 Task: Create a blank project AgileLogic with privacy Public and default view as List and in the team Taskers . Create three sections in the project as To-Do, Doing and Done
Action: Mouse moved to (61, 333)
Screenshot: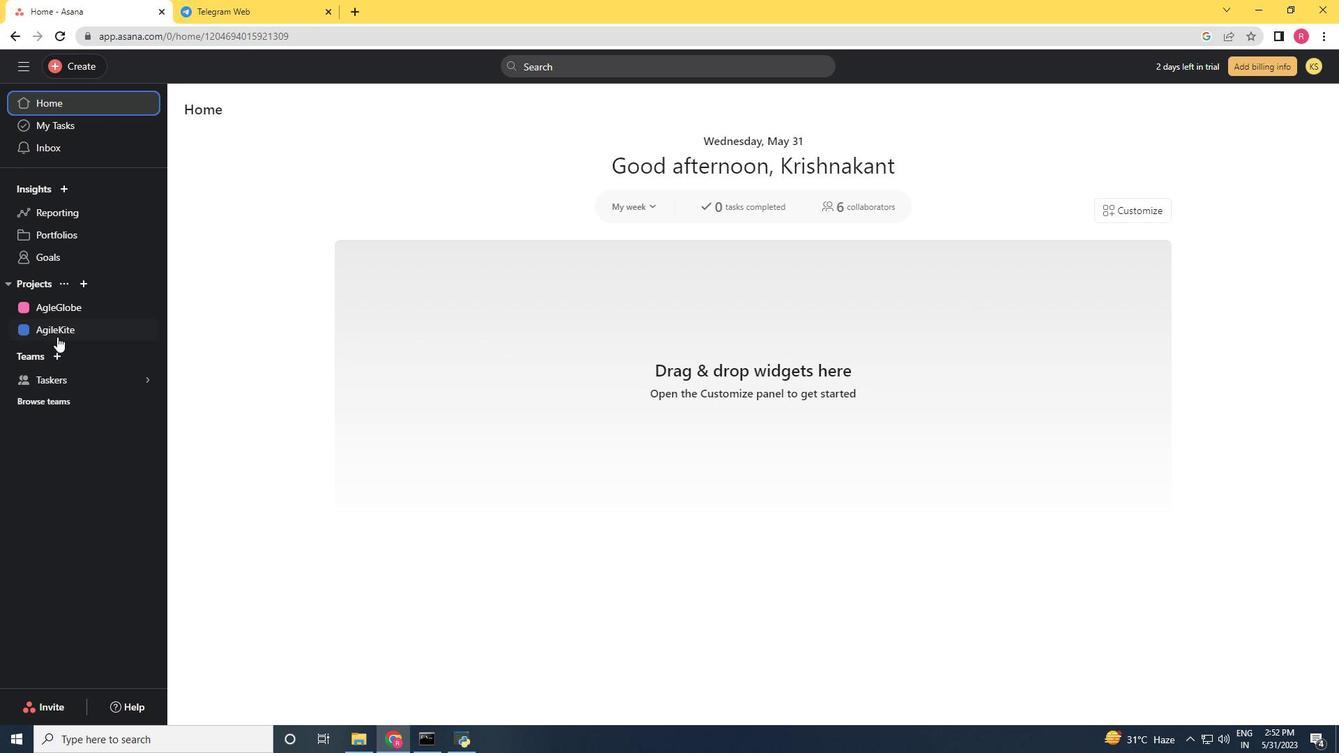 
Action: Mouse pressed left at (61, 333)
Screenshot: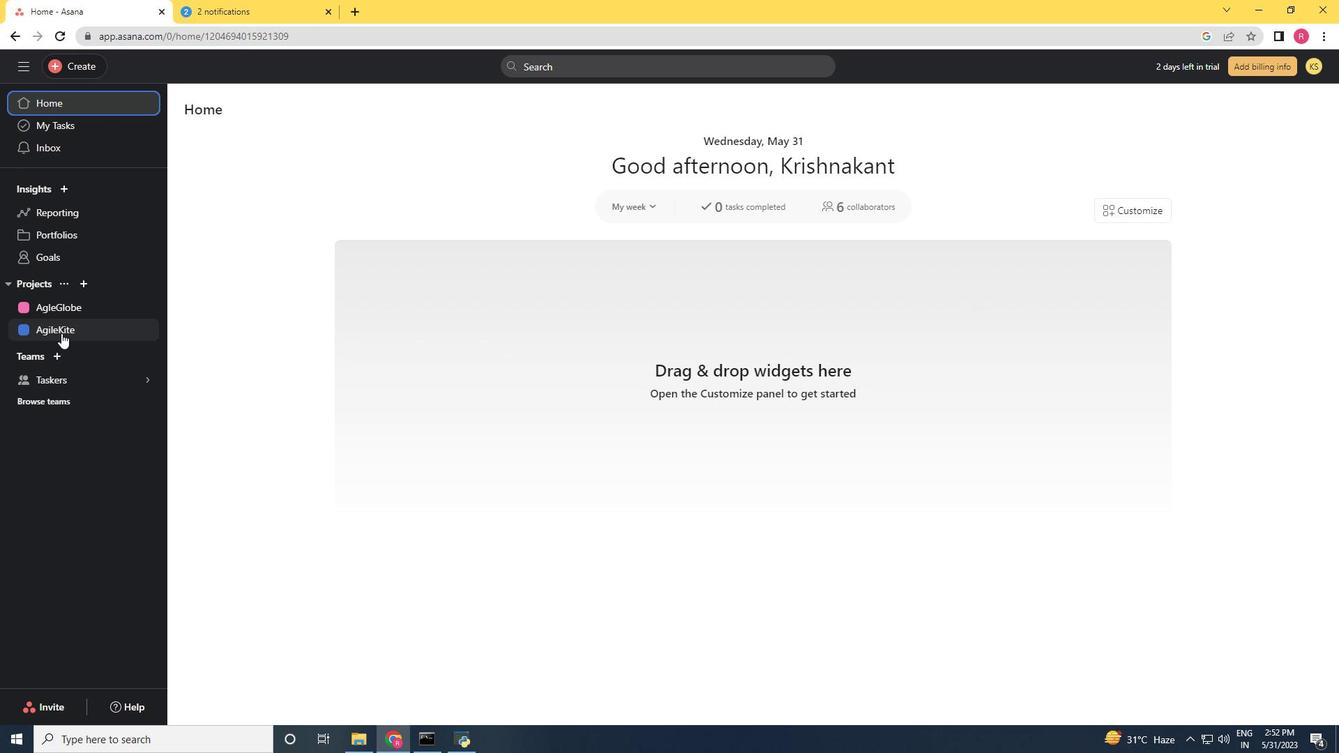 
Action: Mouse moved to (71, 326)
Screenshot: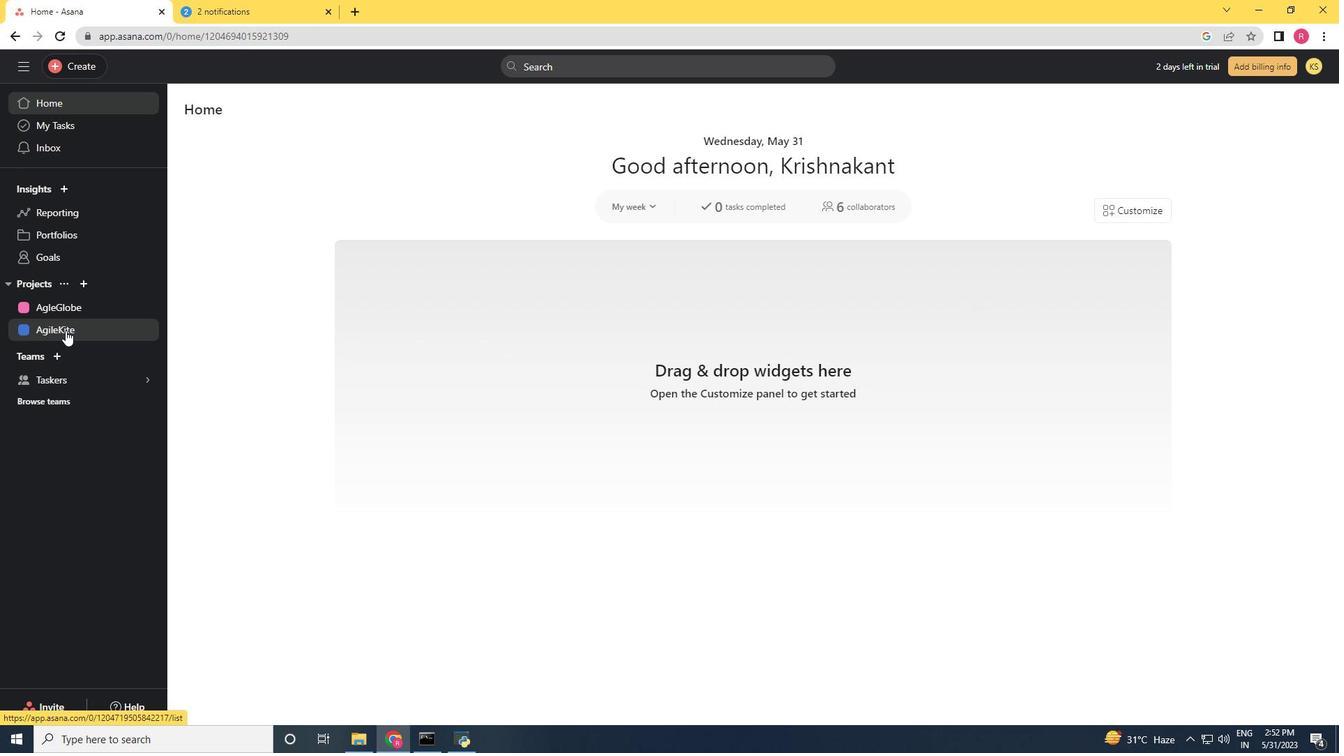 
Action: Mouse pressed left at (71, 326)
Screenshot: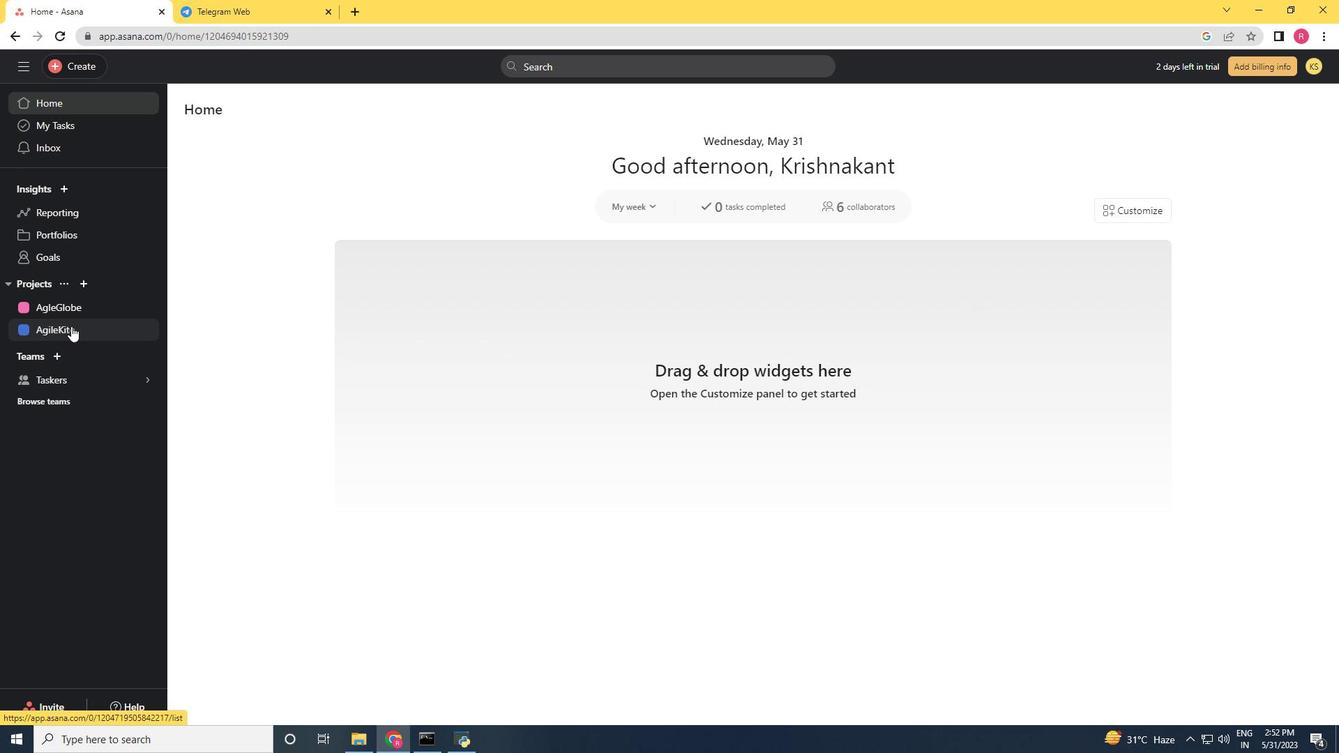 
Action: Mouse pressed left at (71, 326)
Screenshot: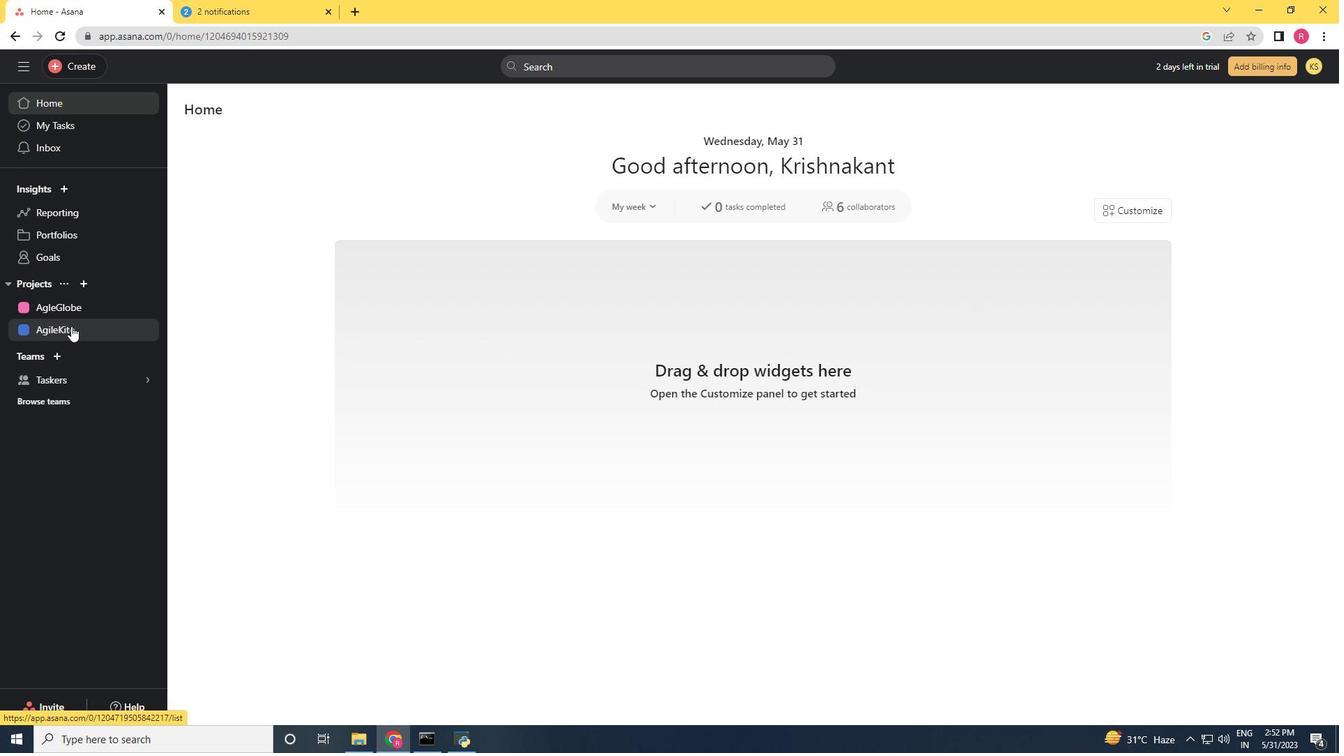 
Action: Mouse moved to (80, 57)
Screenshot: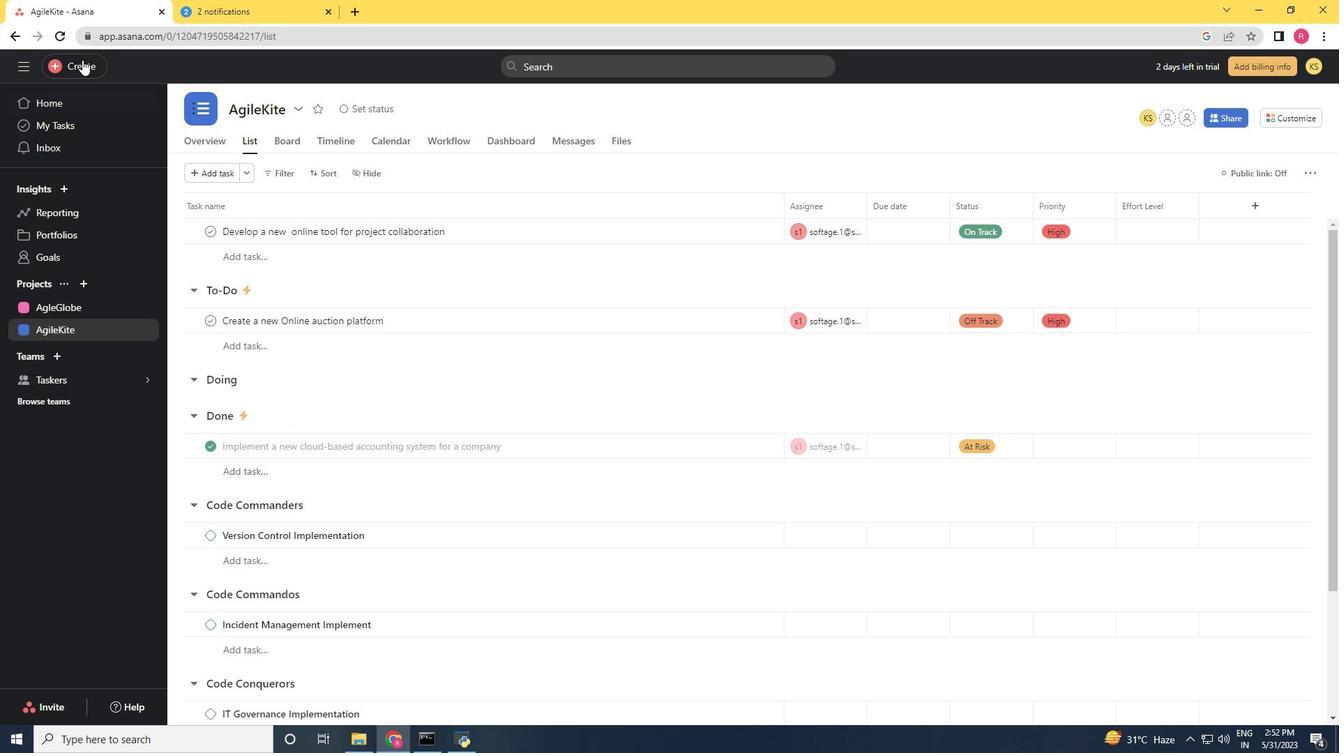
Action: Mouse pressed left at (80, 57)
Screenshot: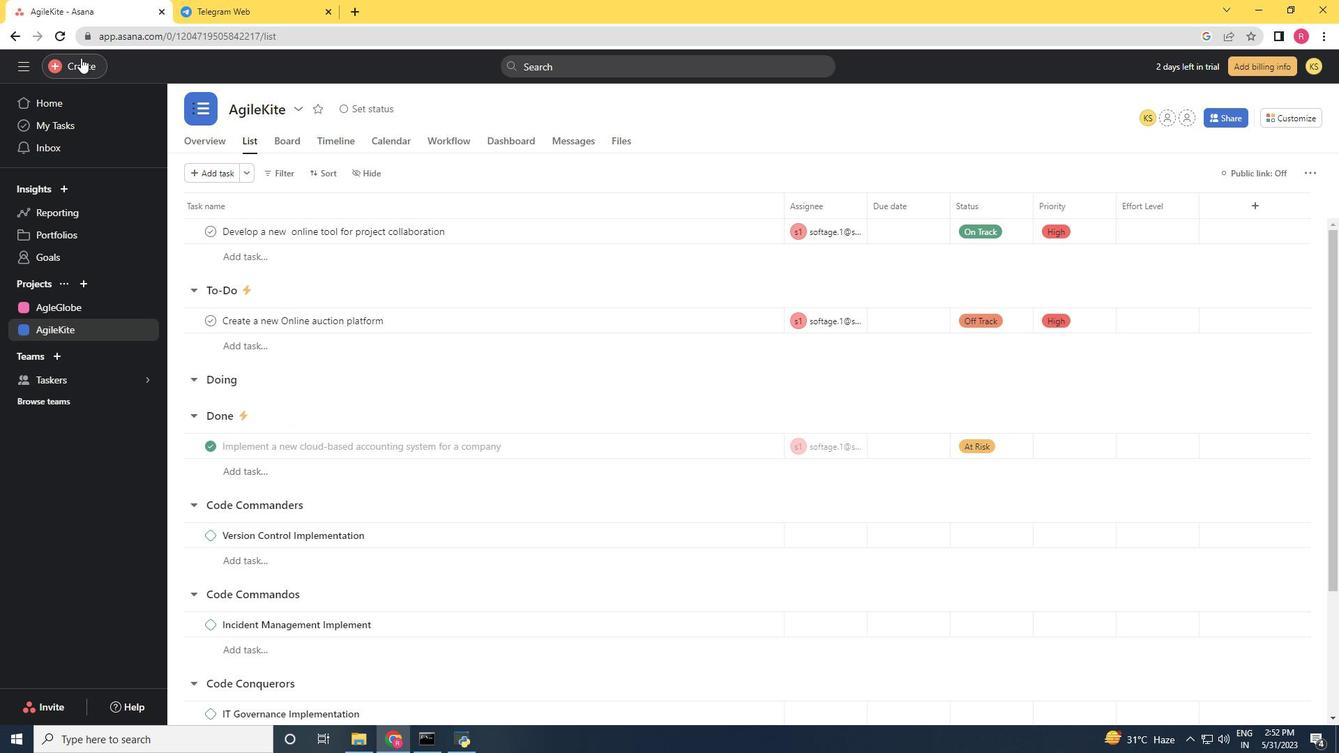 
Action: Mouse moved to (149, 92)
Screenshot: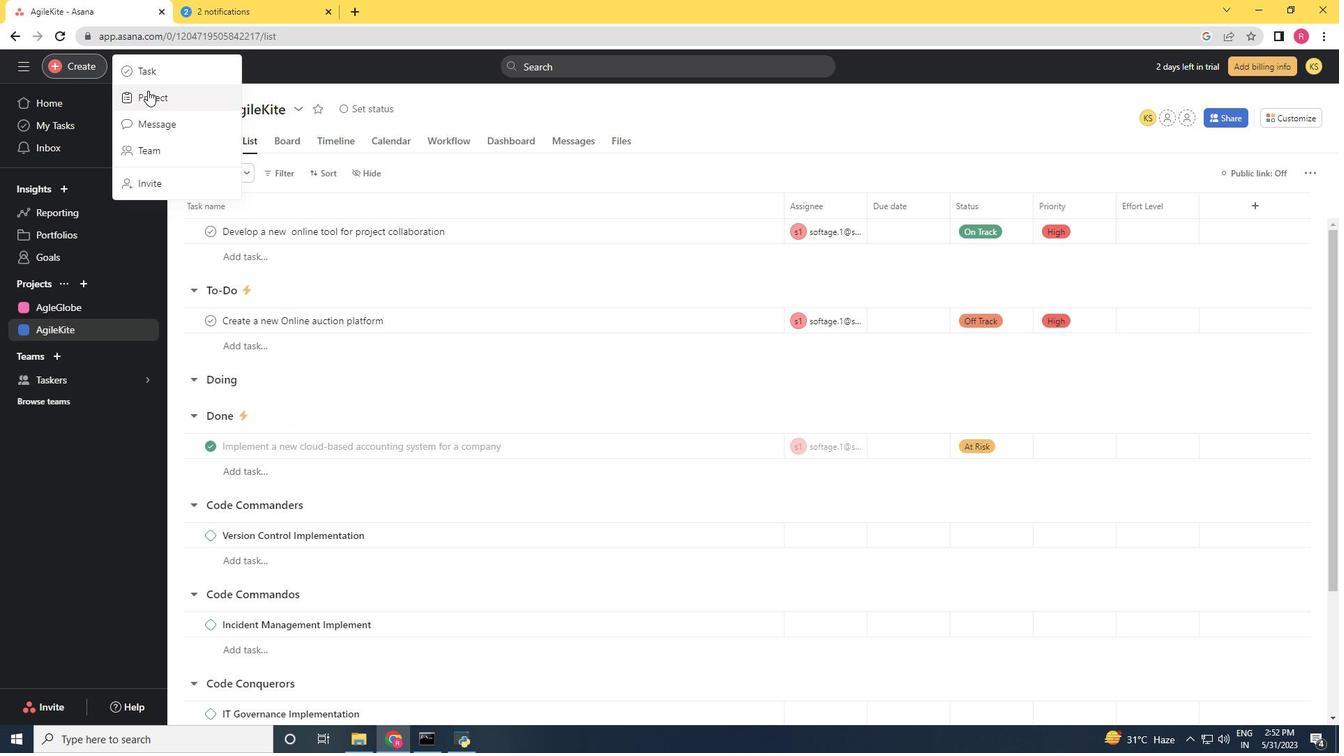 
Action: Mouse pressed left at (149, 92)
Screenshot: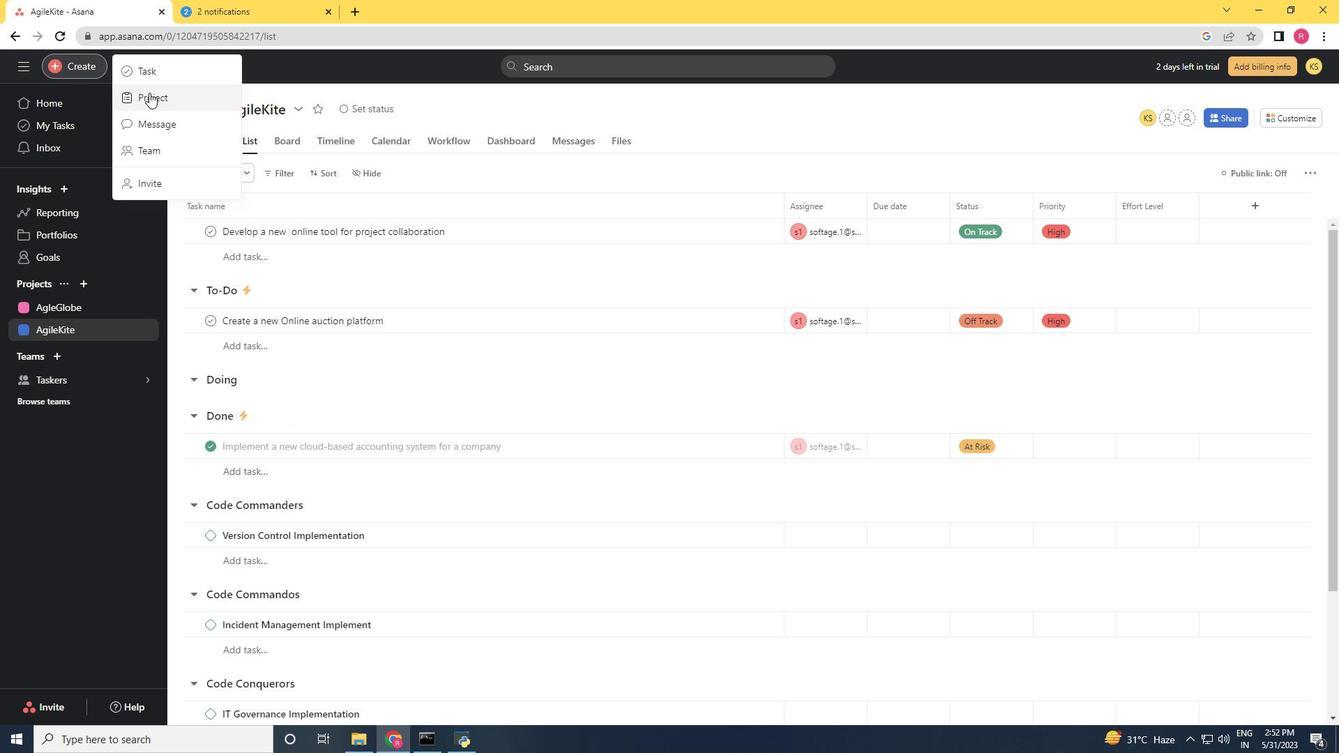 
Action: Mouse moved to (572, 404)
Screenshot: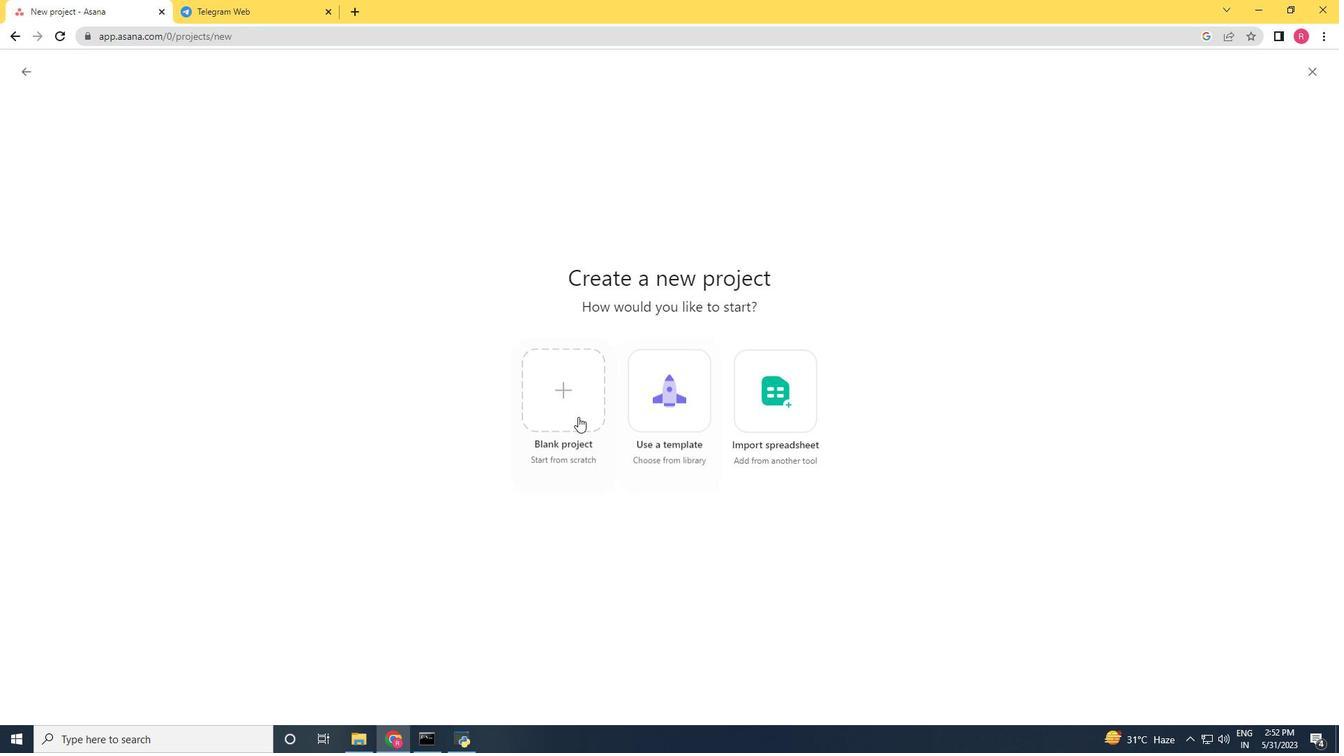 
Action: Mouse pressed left at (572, 404)
Screenshot: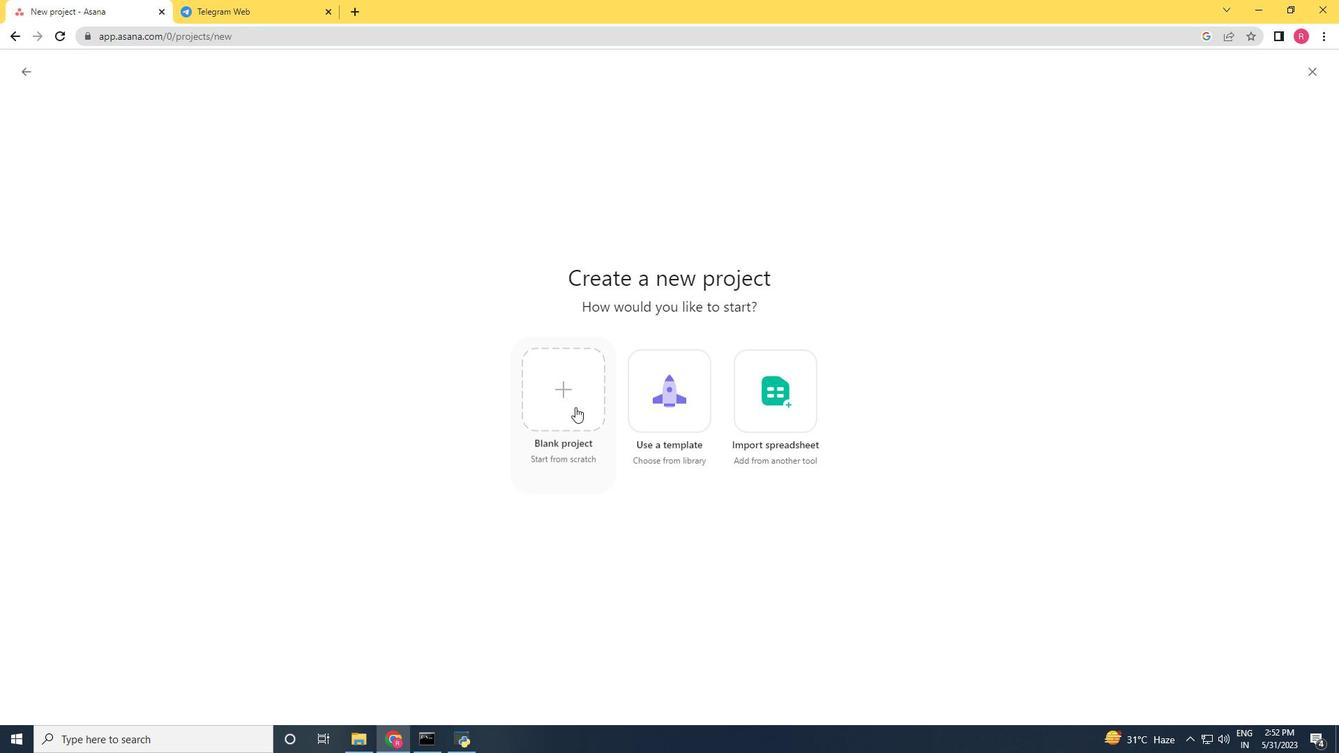
Action: Mouse moved to (574, 401)
Screenshot: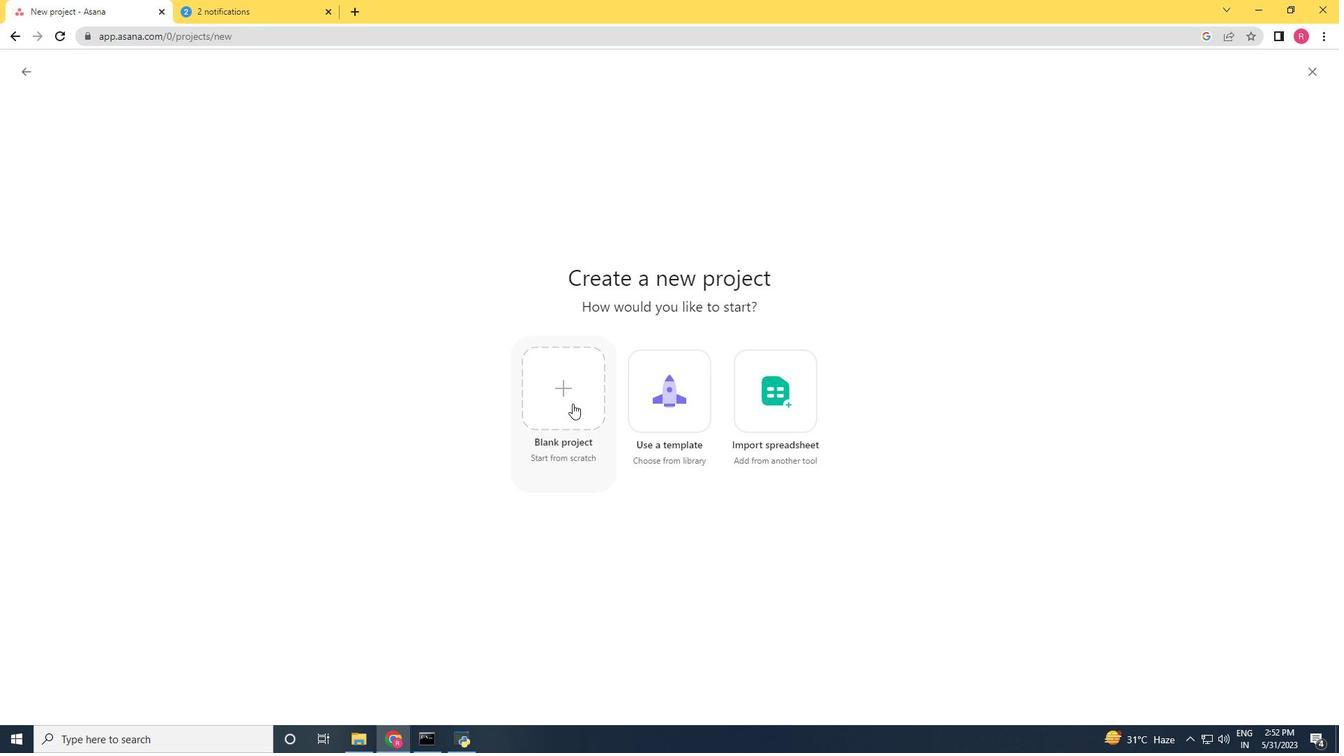 
Action: Key pressed <Key.shift>Agile<Key.shift><Key.shift><Key.shift><Key.shift><Key.shift><Key.shift><Key.shift>Logic
Screenshot: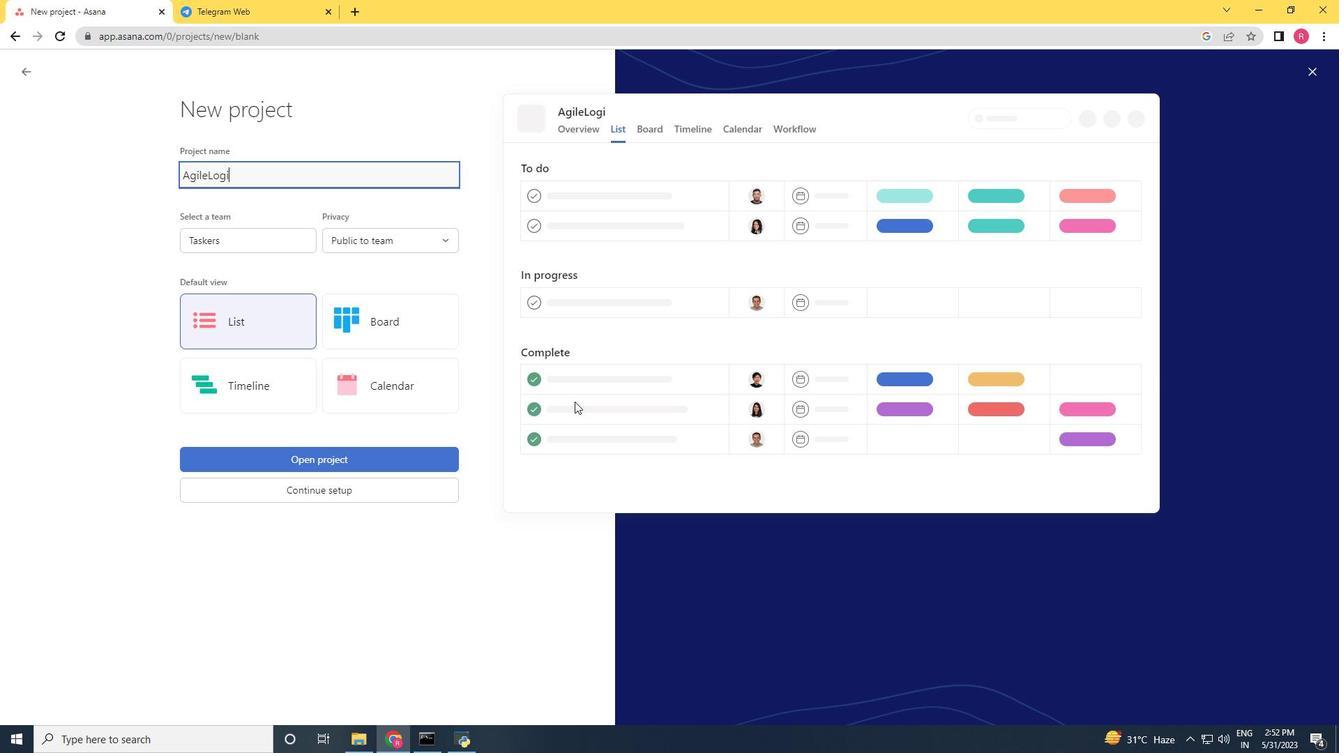 
Action: Mouse moved to (449, 235)
Screenshot: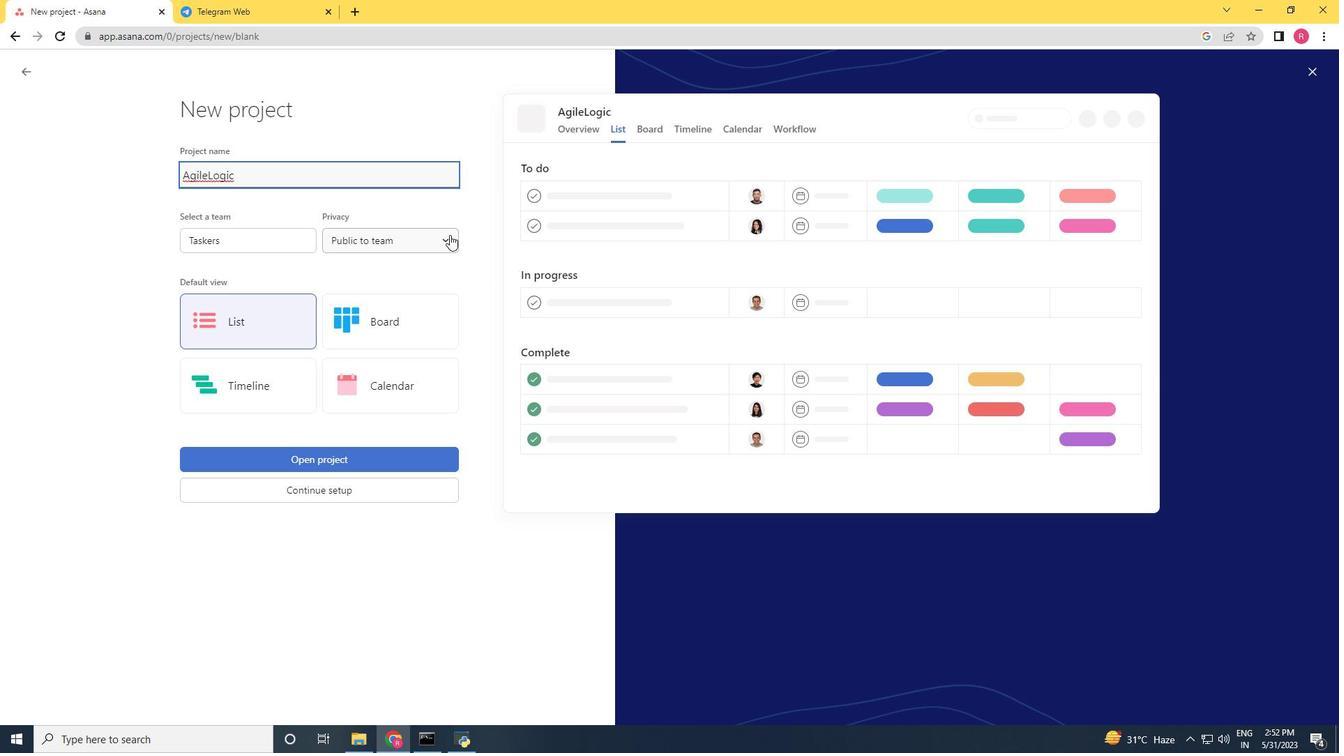 
Action: Mouse pressed left at (449, 235)
Screenshot: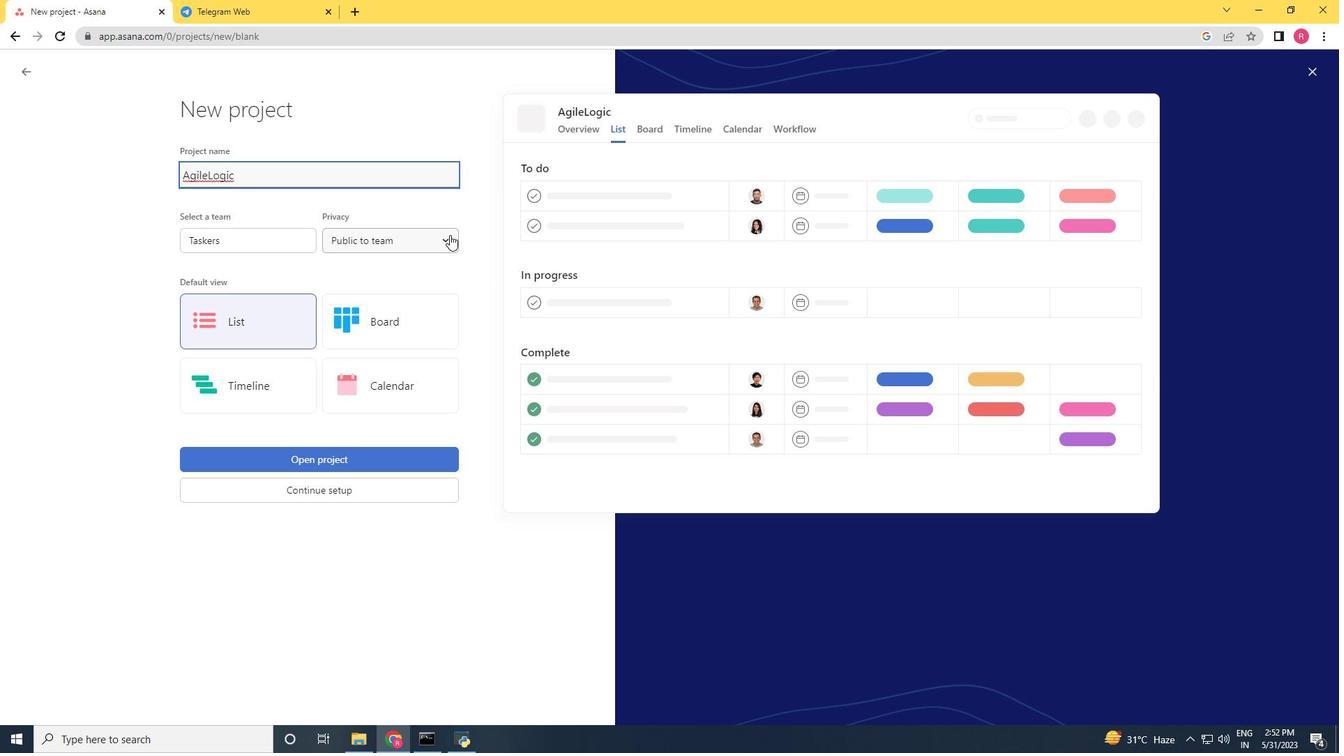 
Action: Mouse moved to (416, 273)
Screenshot: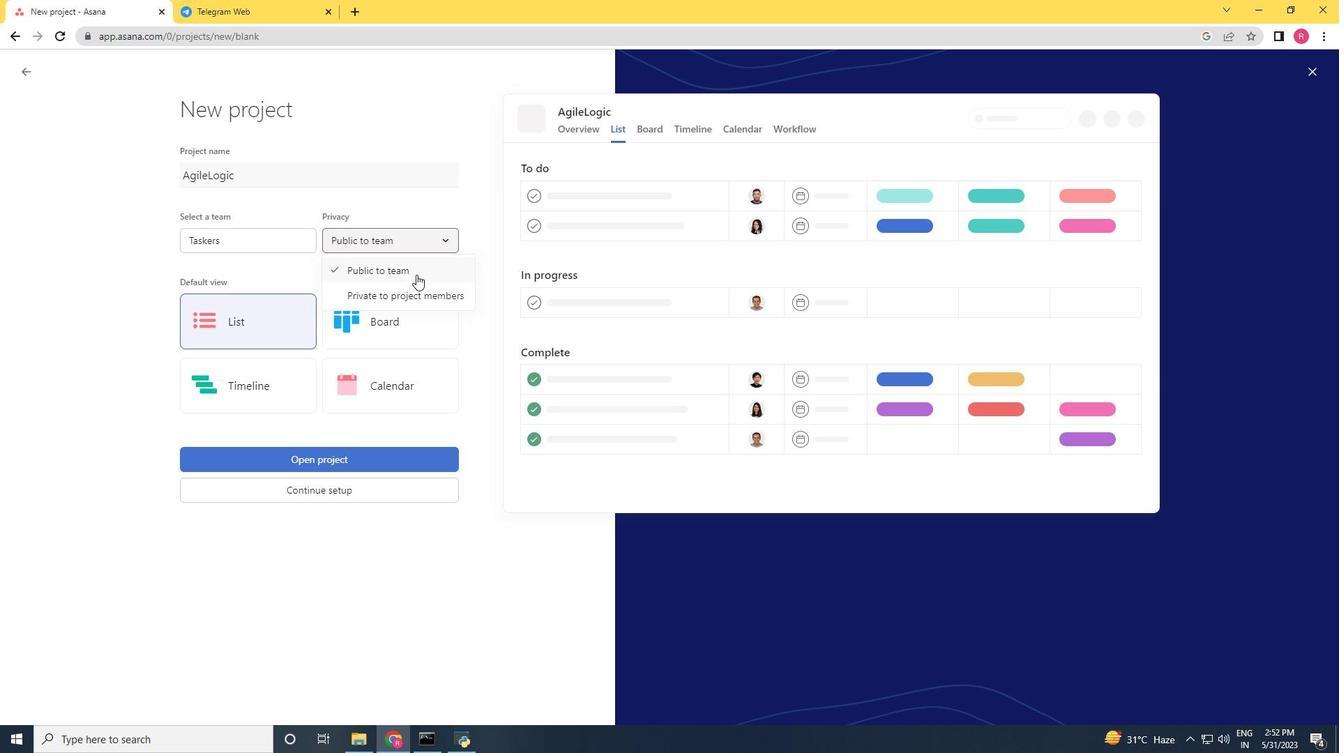 
Action: Mouse pressed left at (416, 273)
Screenshot: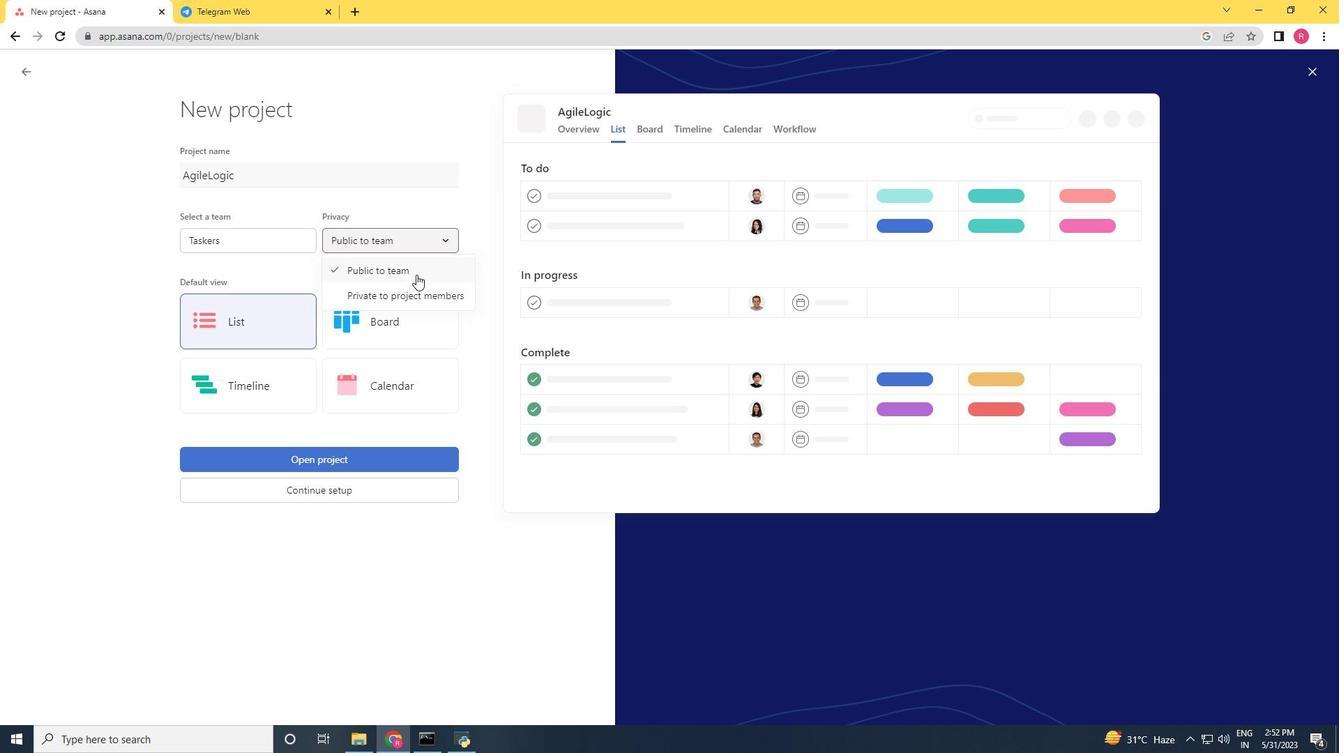 
Action: Mouse moved to (259, 326)
Screenshot: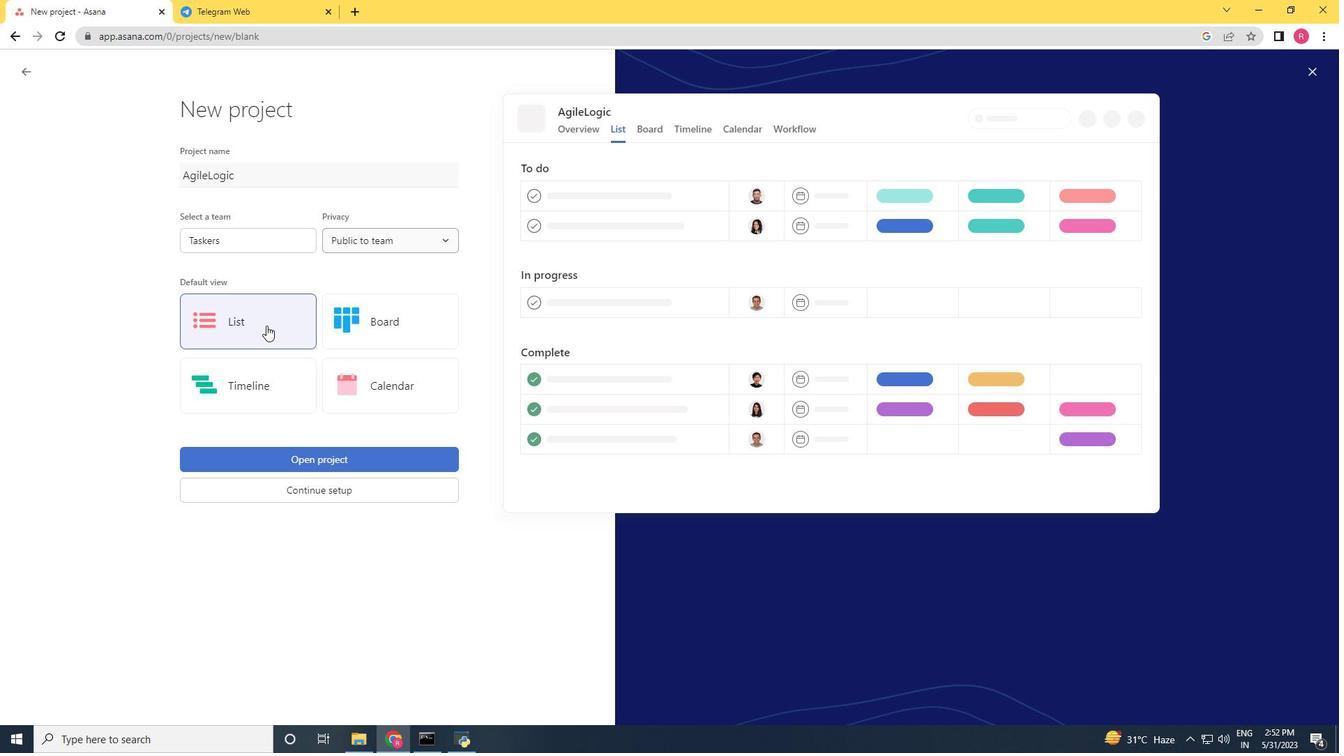 
Action: Mouse pressed left at (259, 326)
Screenshot: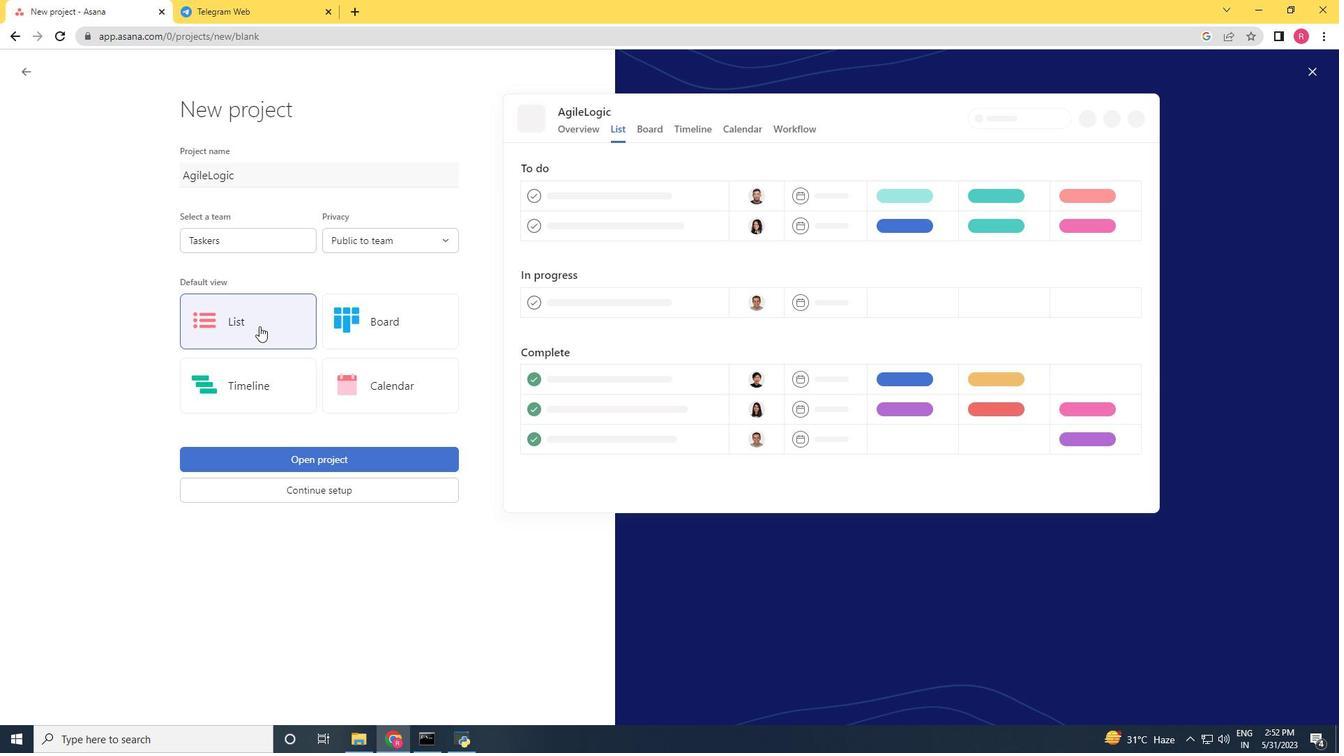 
Action: Mouse moved to (260, 247)
Screenshot: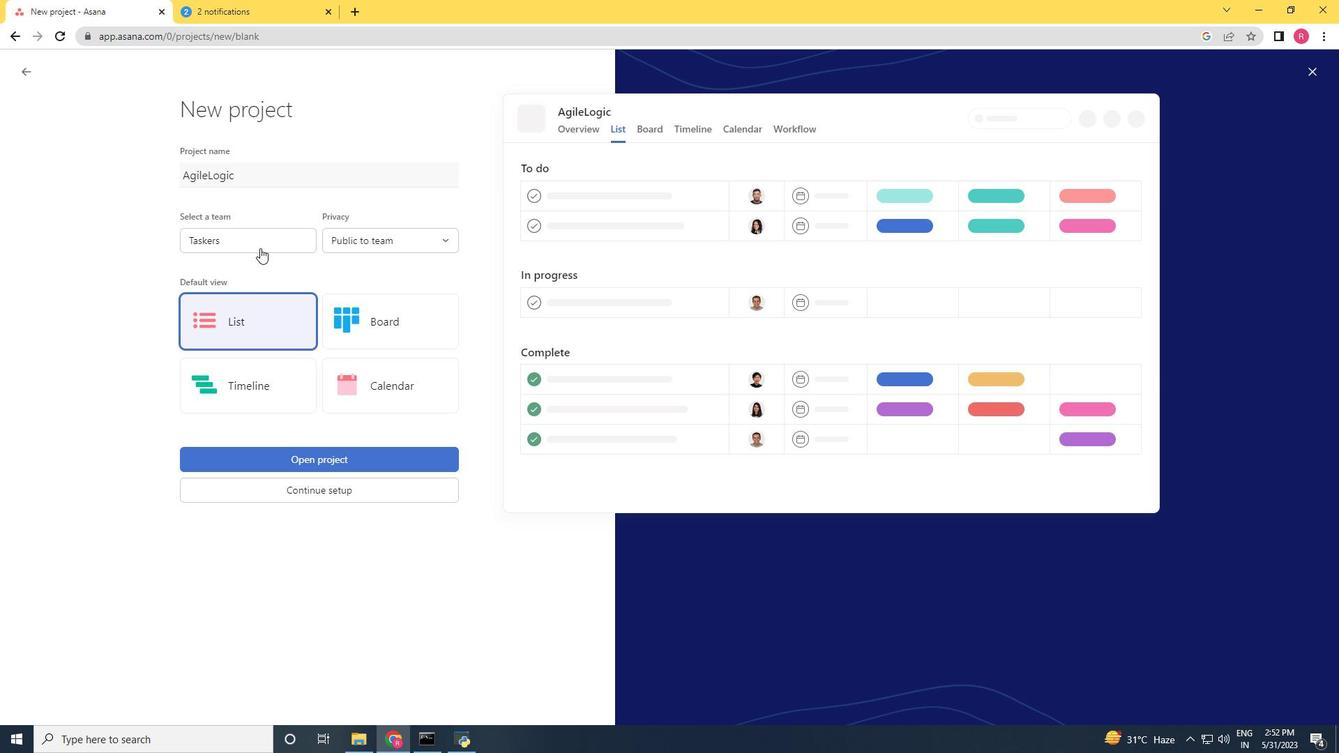 
Action: Mouse pressed left at (260, 247)
Screenshot: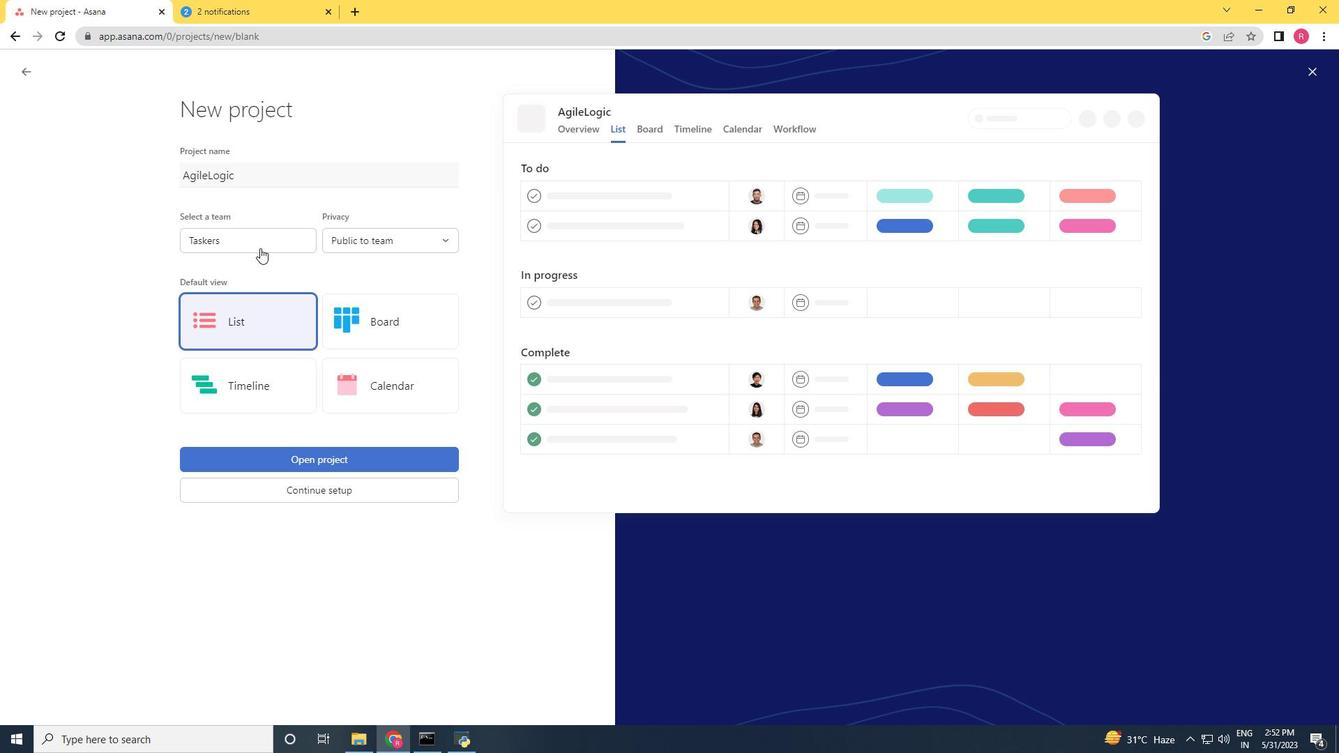 
Action: Mouse moved to (269, 263)
Screenshot: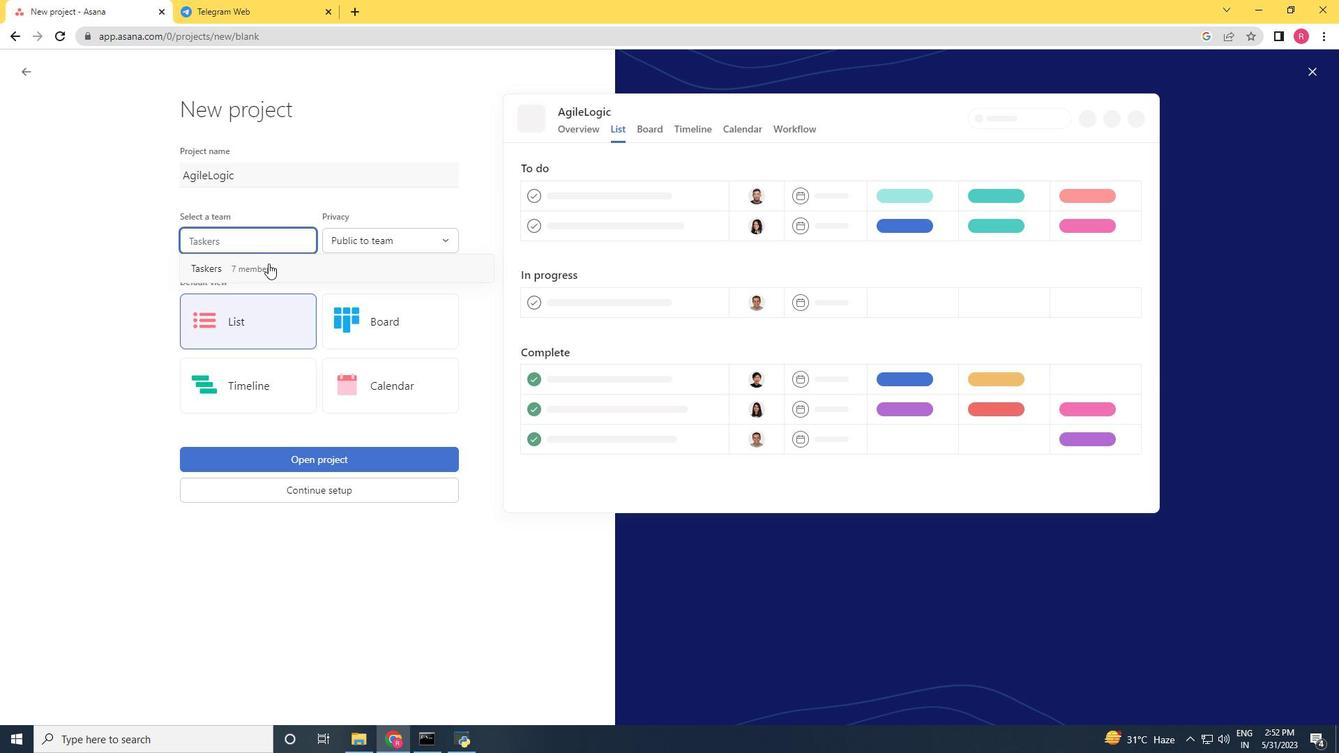 
Action: Mouse pressed left at (269, 263)
Screenshot: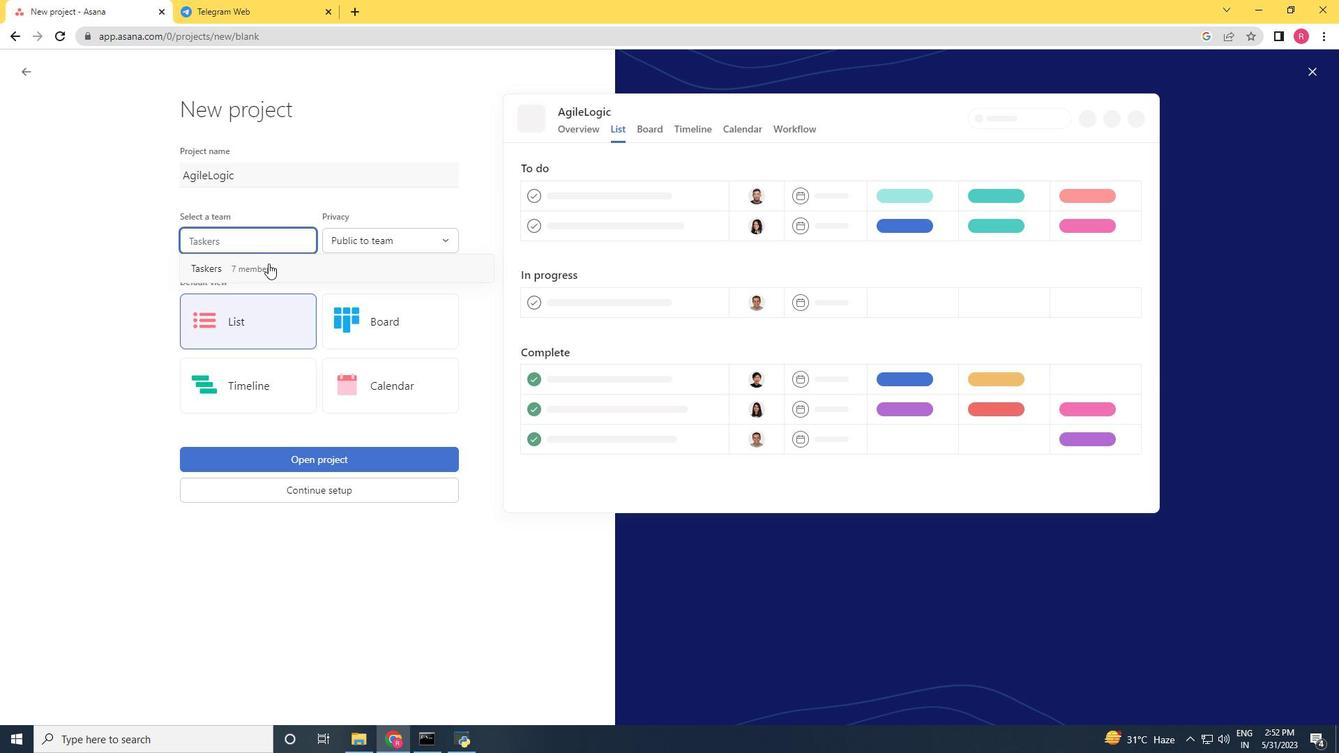 
Action: Mouse moved to (331, 453)
Screenshot: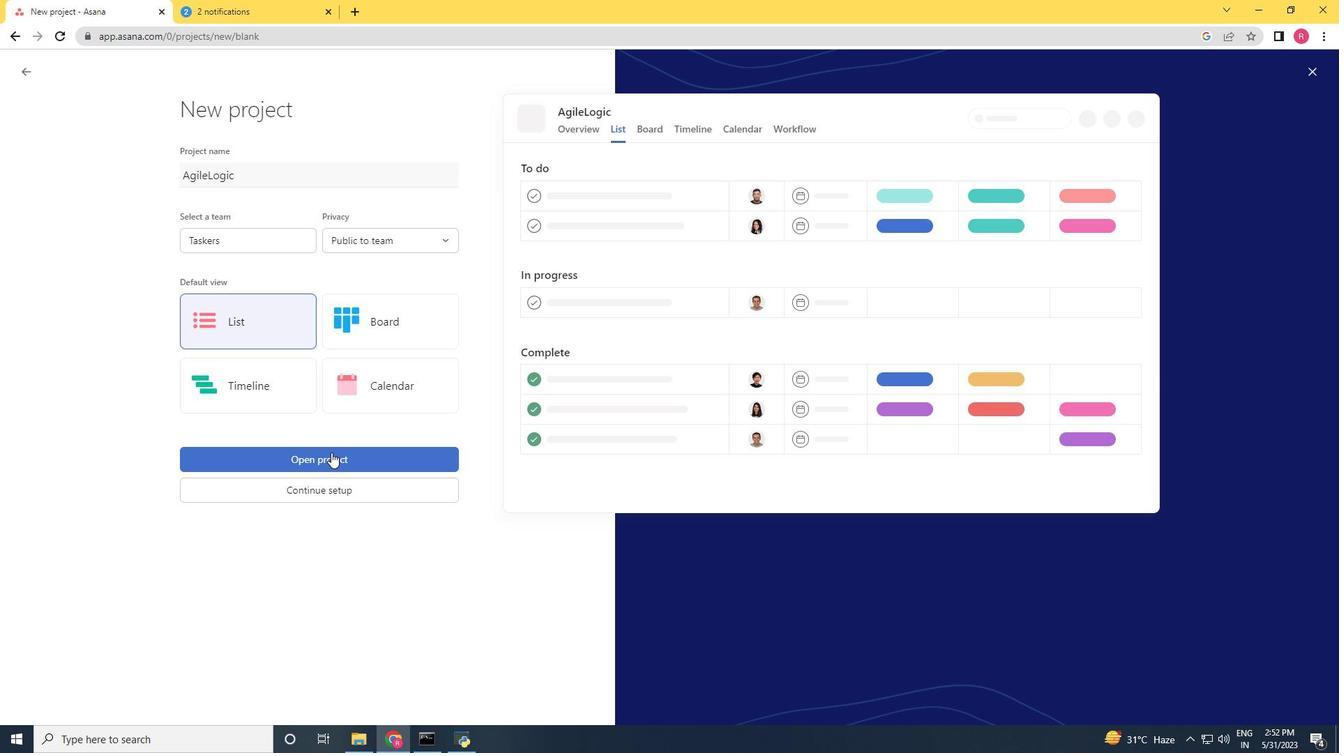 
Action: Mouse pressed left at (331, 453)
Screenshot: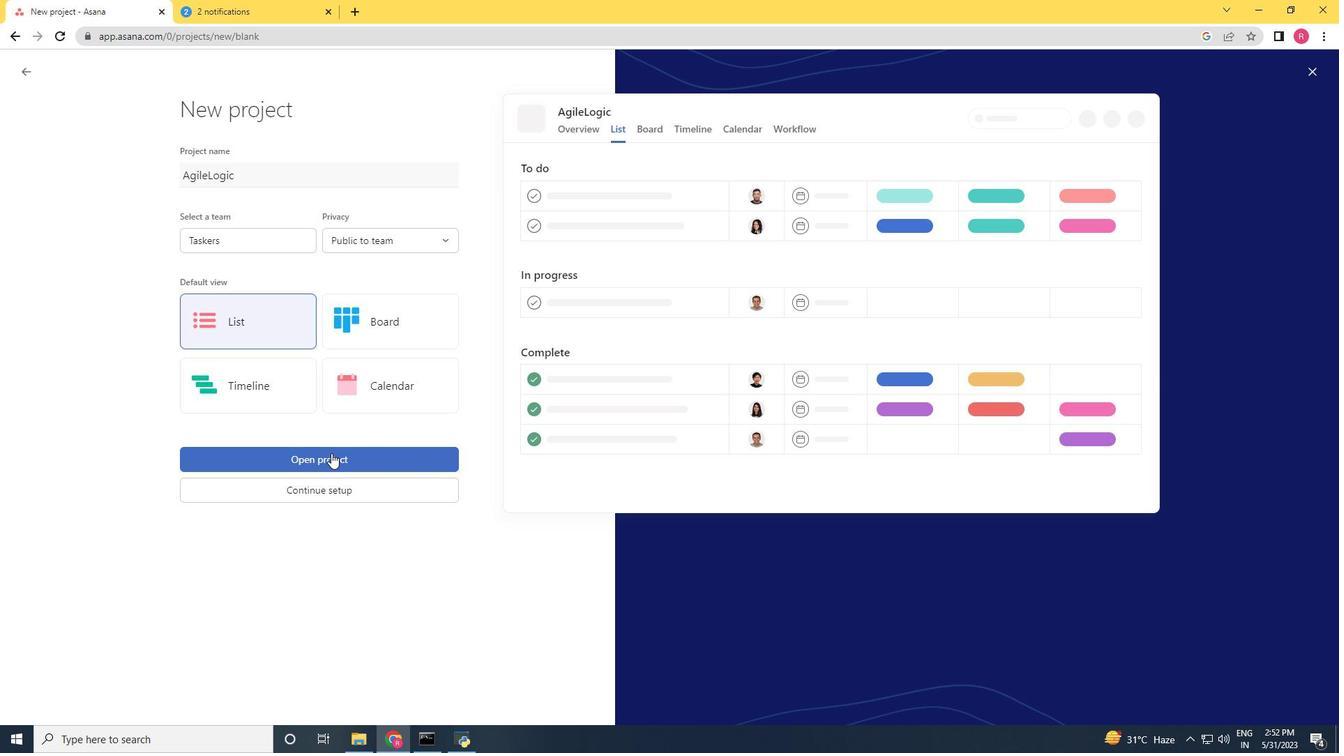 
Action: Mouse moved to (246, 311)
Screenshot: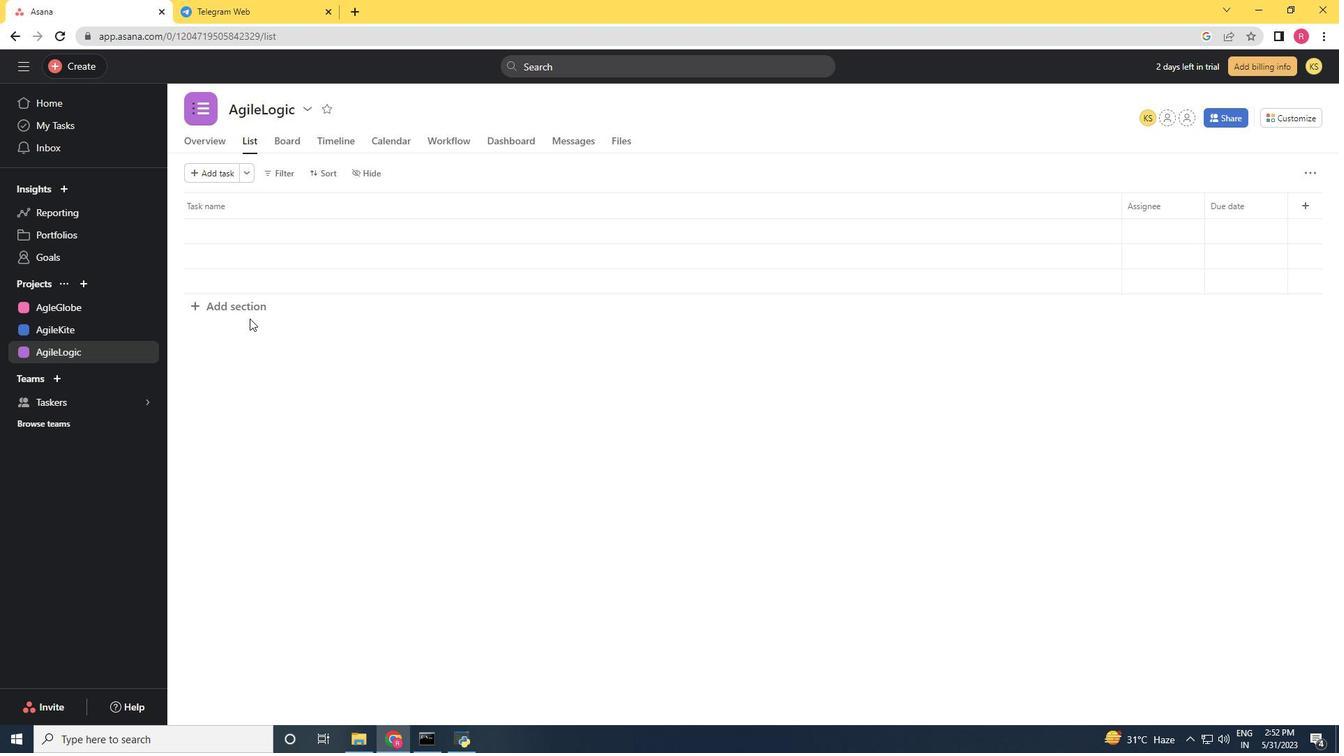
Action: Mouse pressed left at (246, 311)
Screenshot: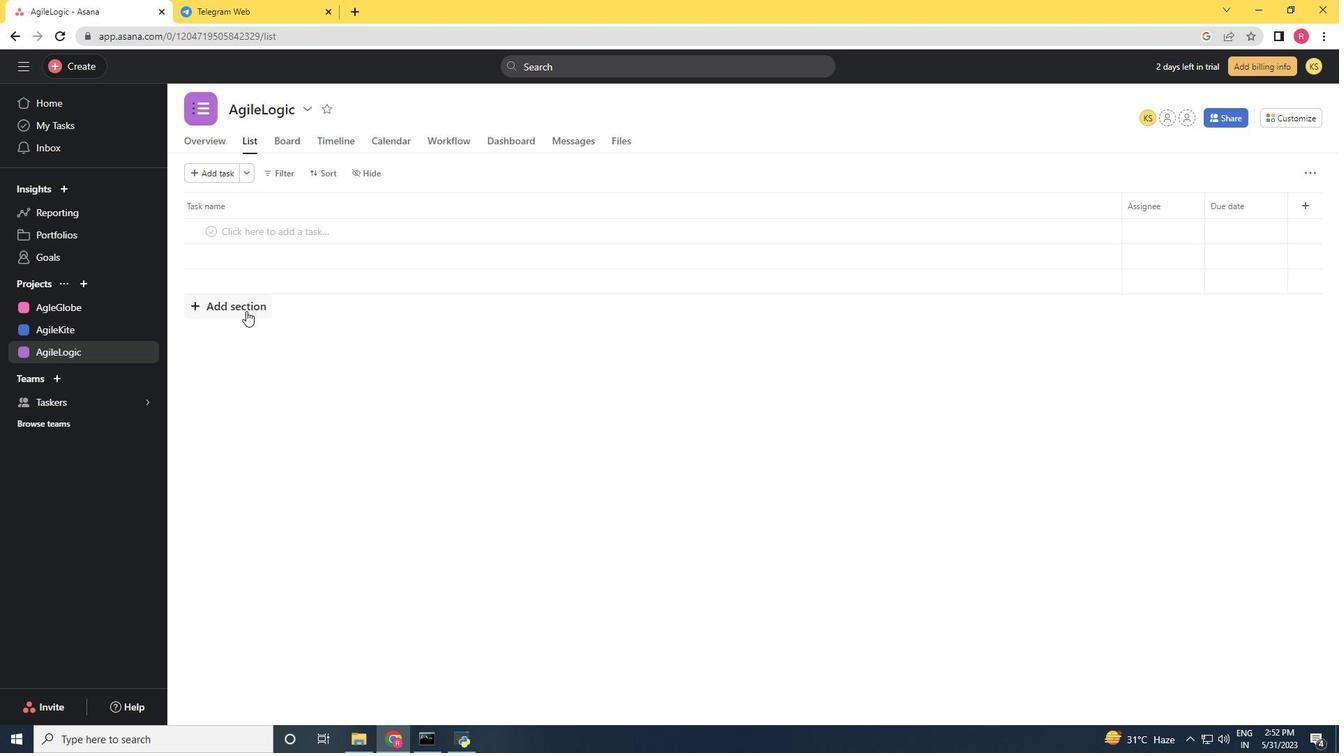
Action: Key pressed to-<Key.shift><Key.shift><Key.shift>DO
Screenshot: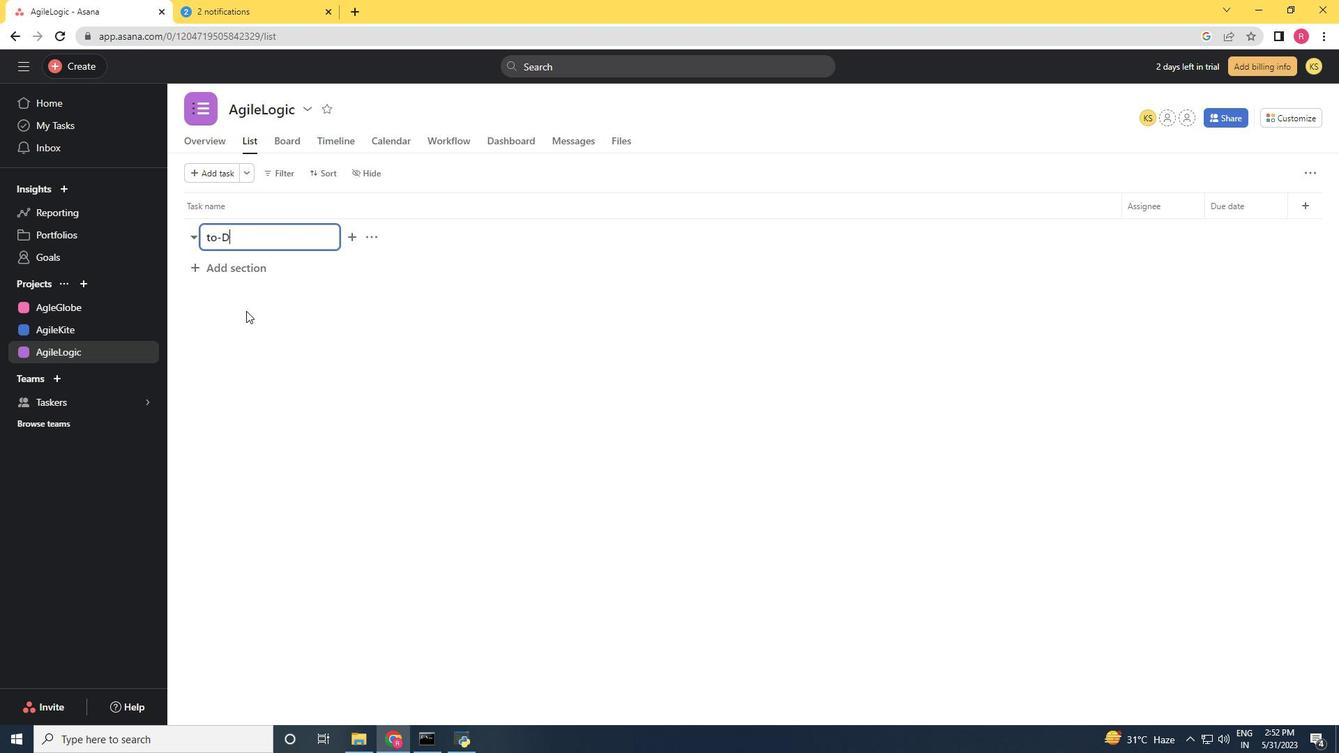 
Action: Mouse moved to (212, 237)
Screenshot: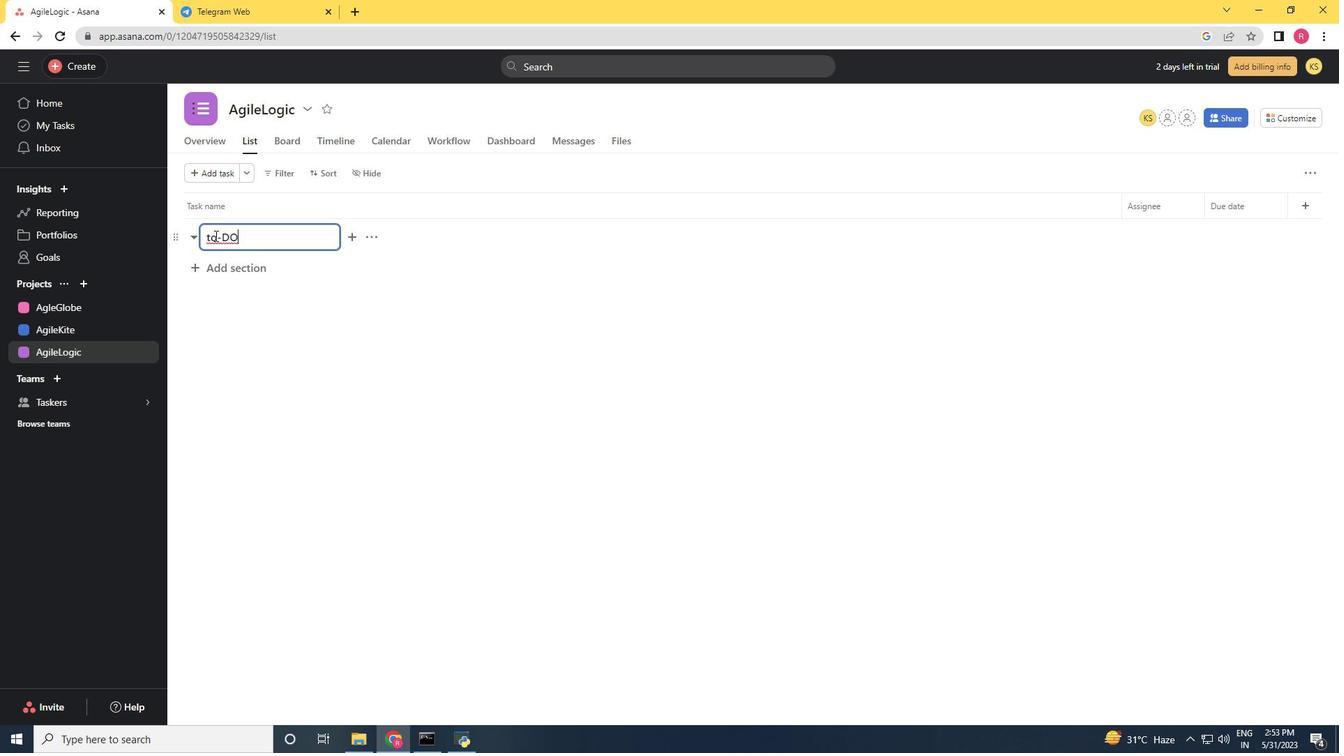 
Action: Mouse pressed left at (212, 237)
Screenshot: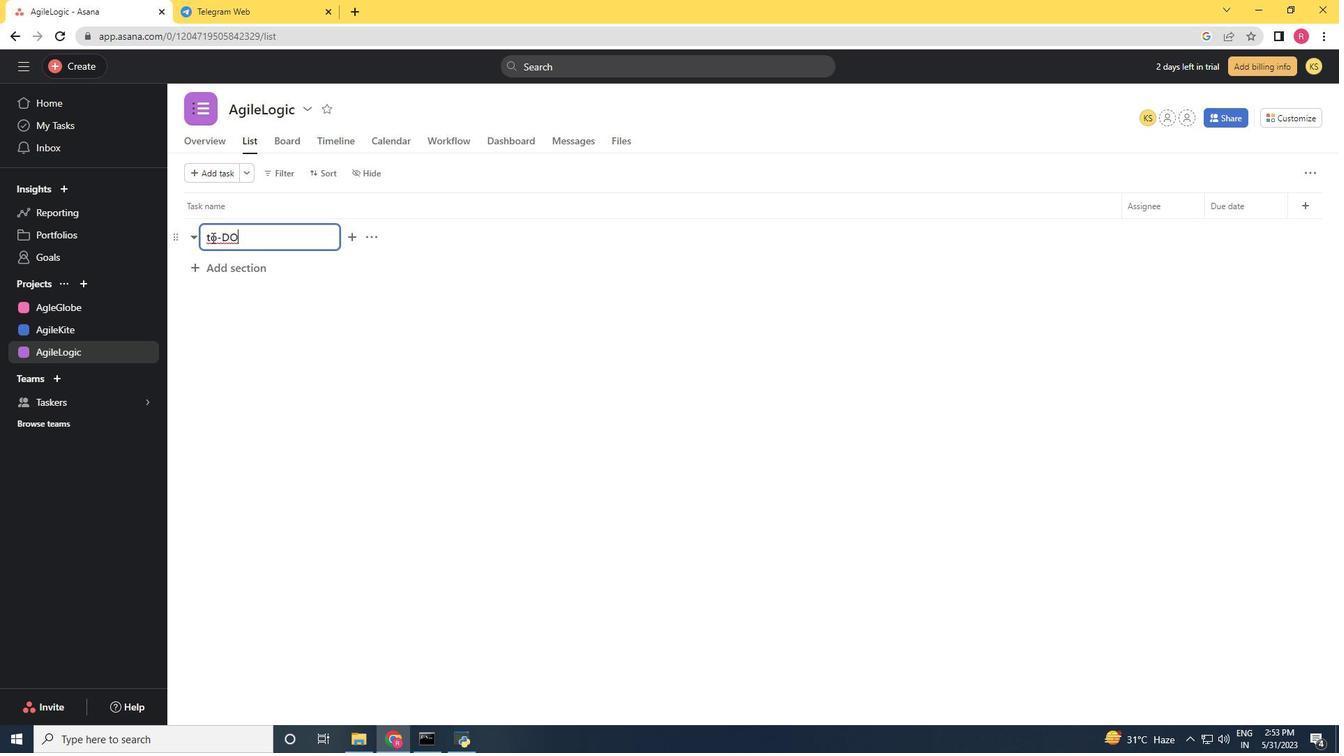 
Action: Key pressed <Key.backspace><Key.shift>T
Screenshot: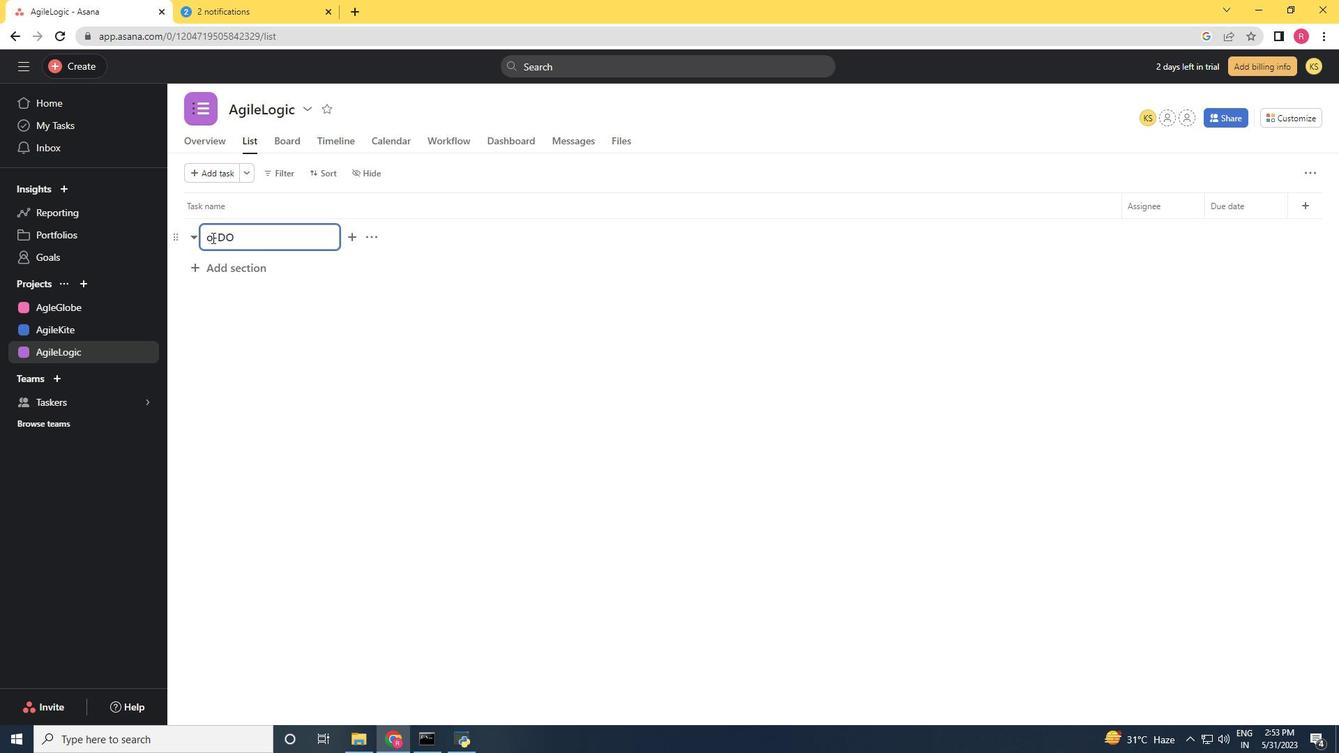 
Action: Mouse moved to (218, 265)
Screenshot: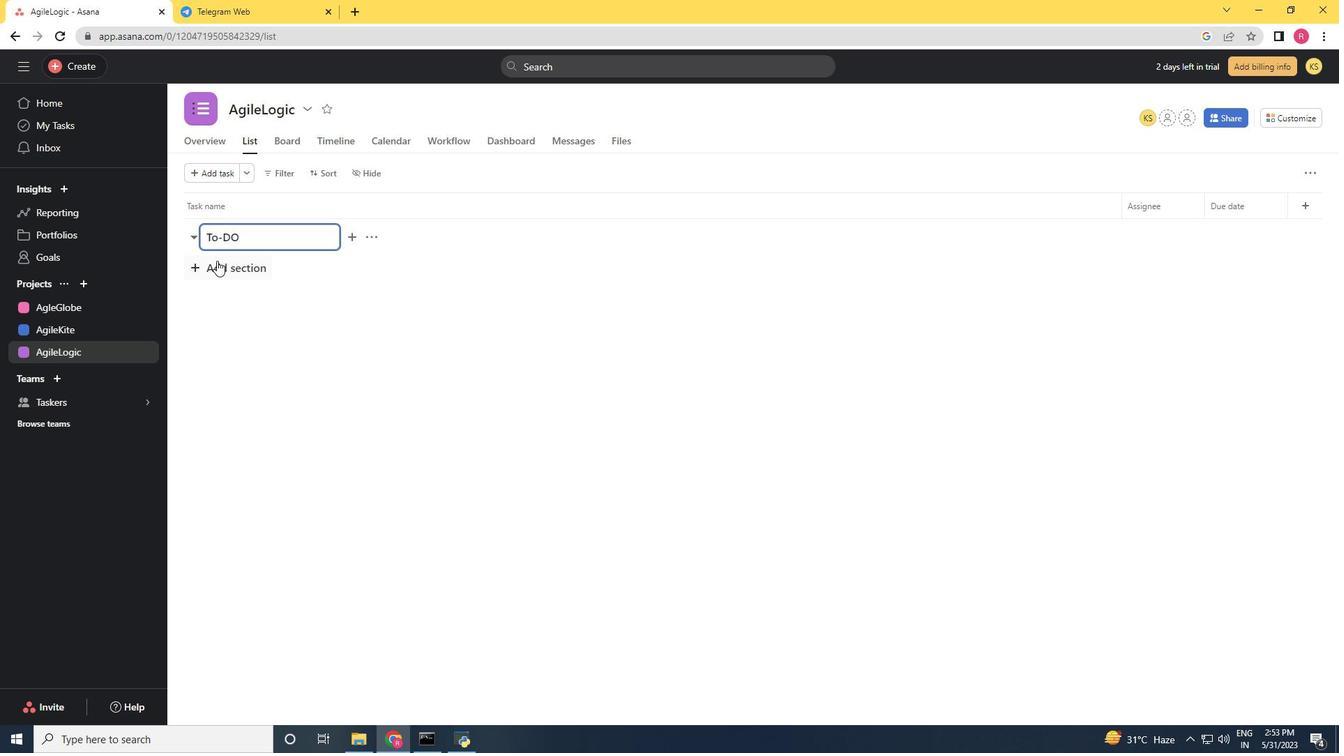 
Action: Mouse pressed left at (218, 265)
Screenshot: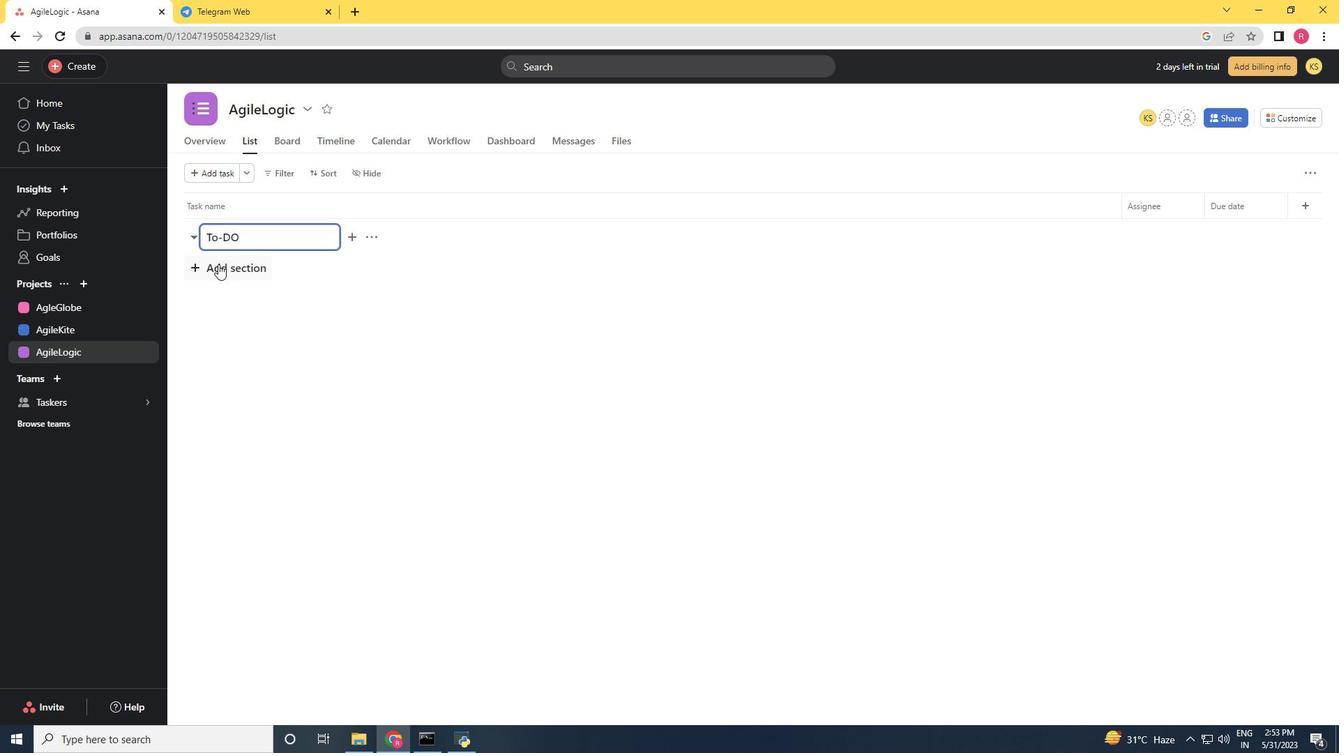 
Action: Key pressed <Key.shift><Key.shift><Key.shift><Key.shift>Doing<Key.shift>
Screenshot: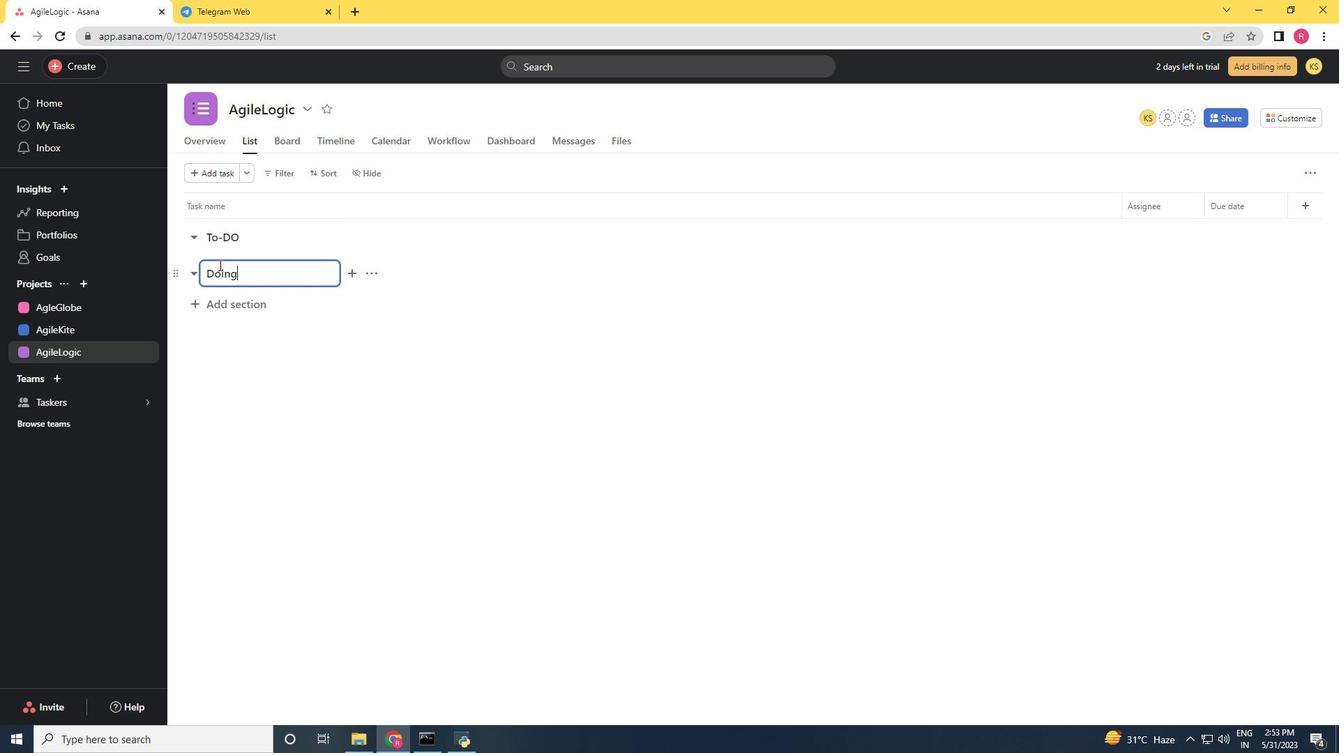 
Action: Mouse moved to (227, 308)
Screenshot: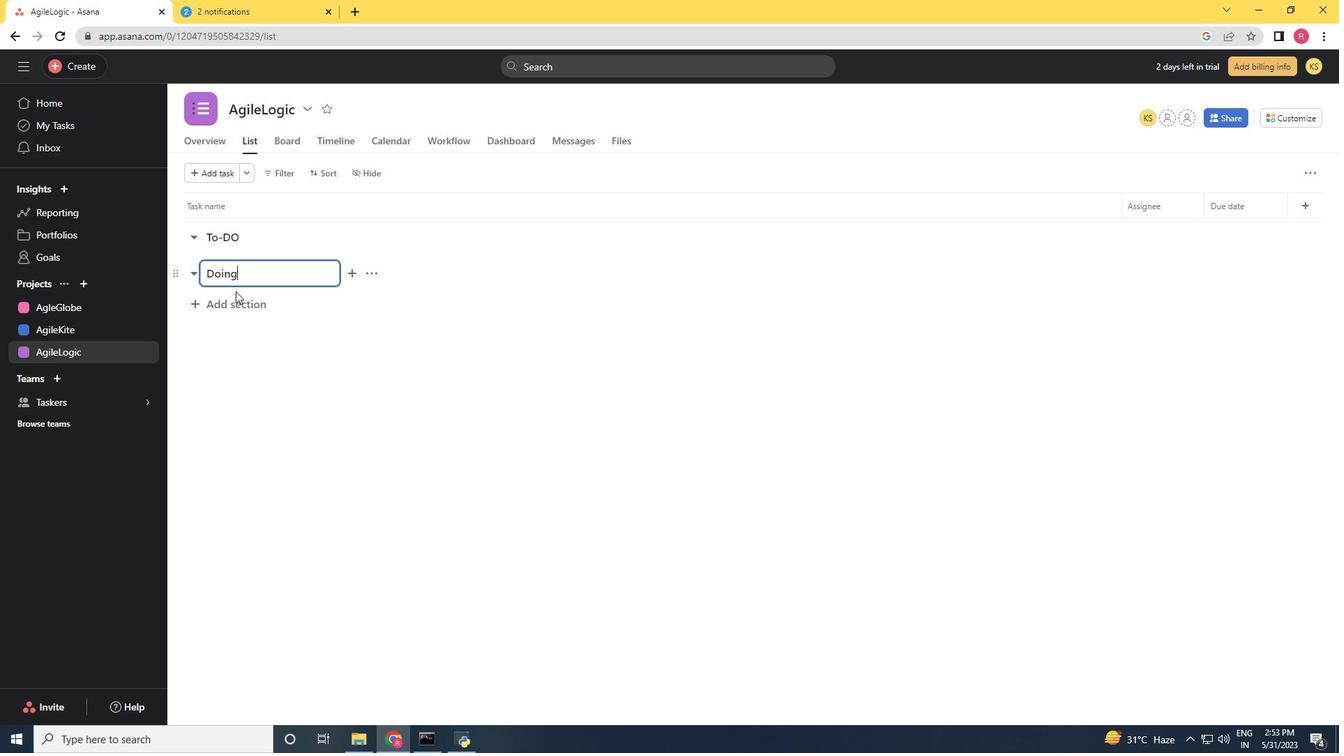 
Action: Mouse pressed left at (227, 308)
Screenshot: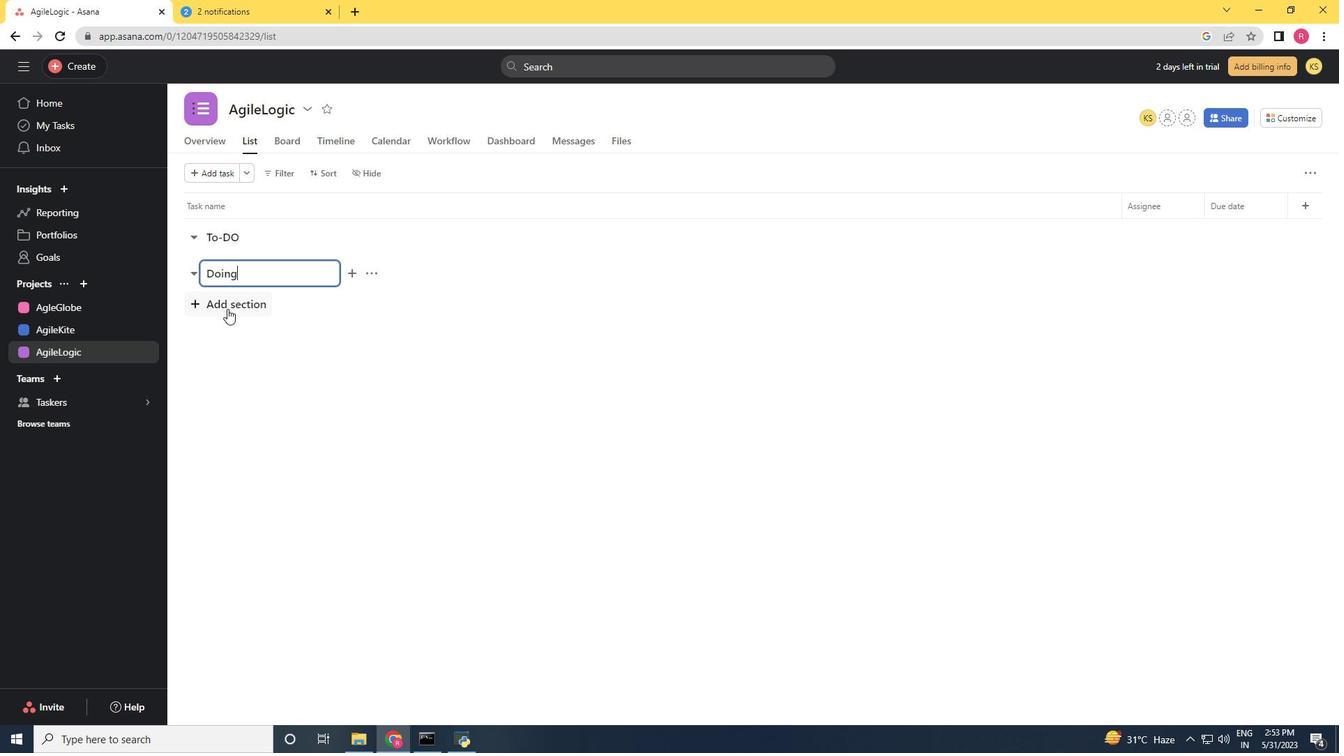 
Action: Key pressed <Key.shift><Key.shift><Key.shift><Key.shift><Key.shift><Key.shift><Key.shift><Key.shift><Key.shift><Key.shift>Done
Screenshot: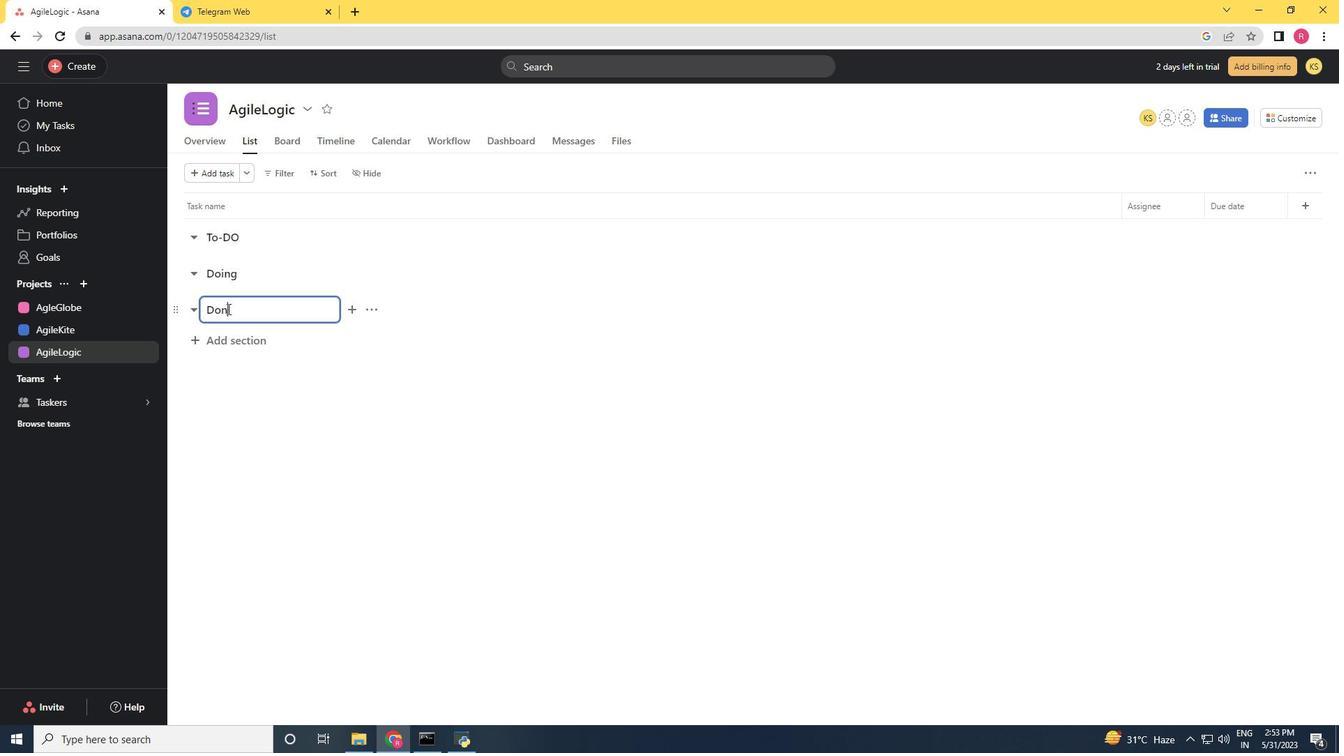 
Action: Mouse moved to (248, 391)
Screenshot: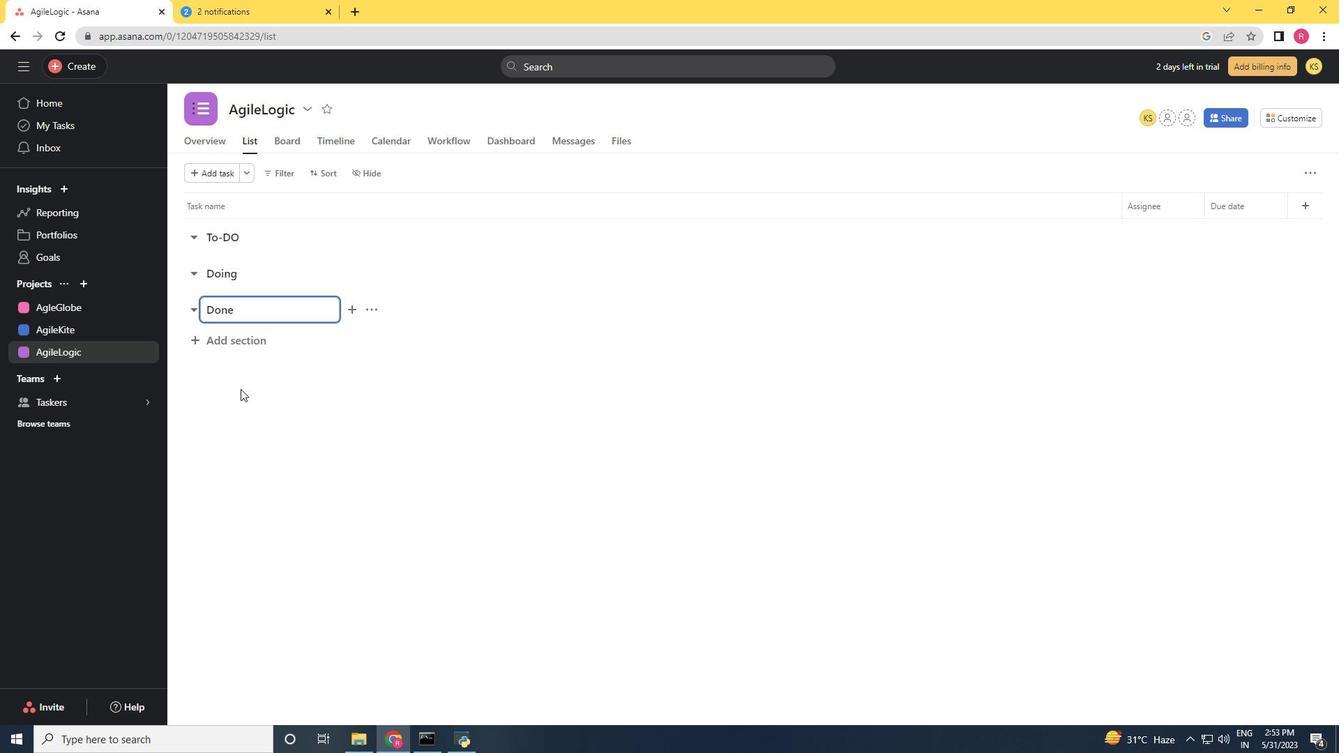 
Action: Mouse pressed left at (248, 391)
Screenshot: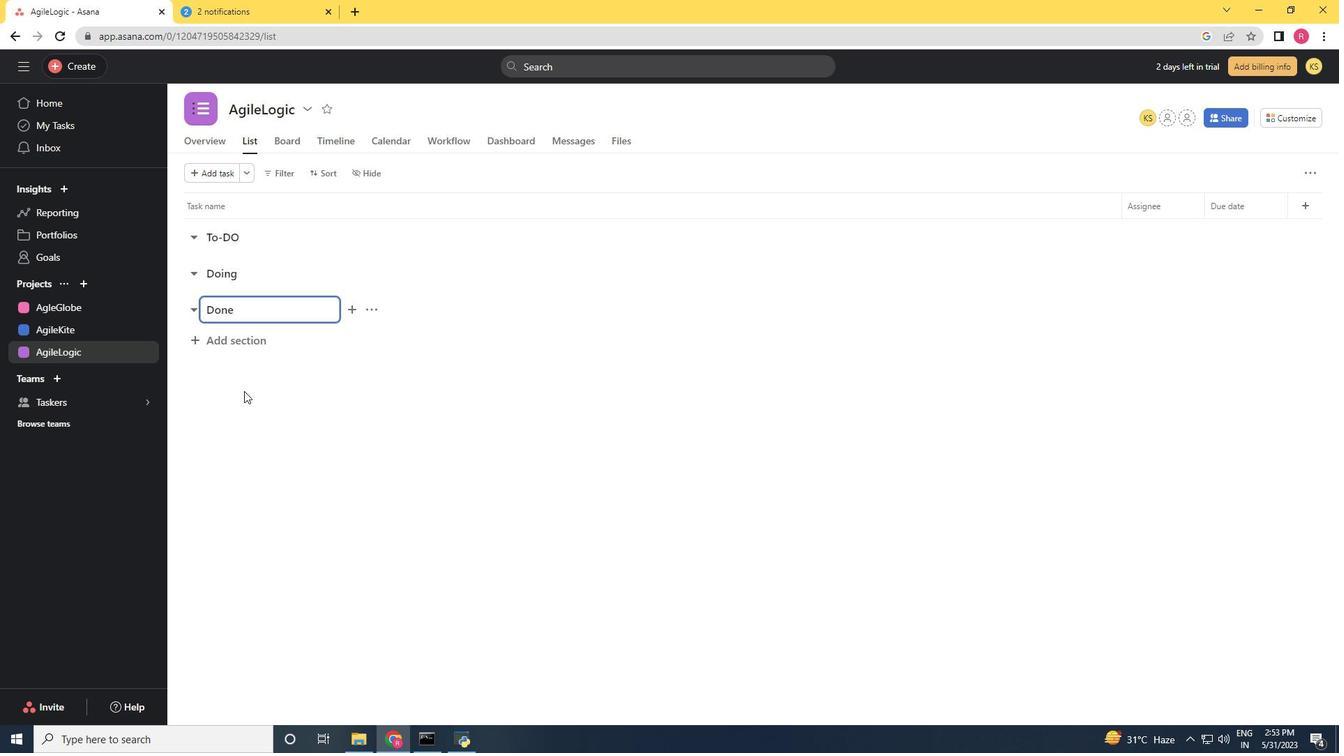 
Action: Mouse moved to (248, 391)
Screenshot: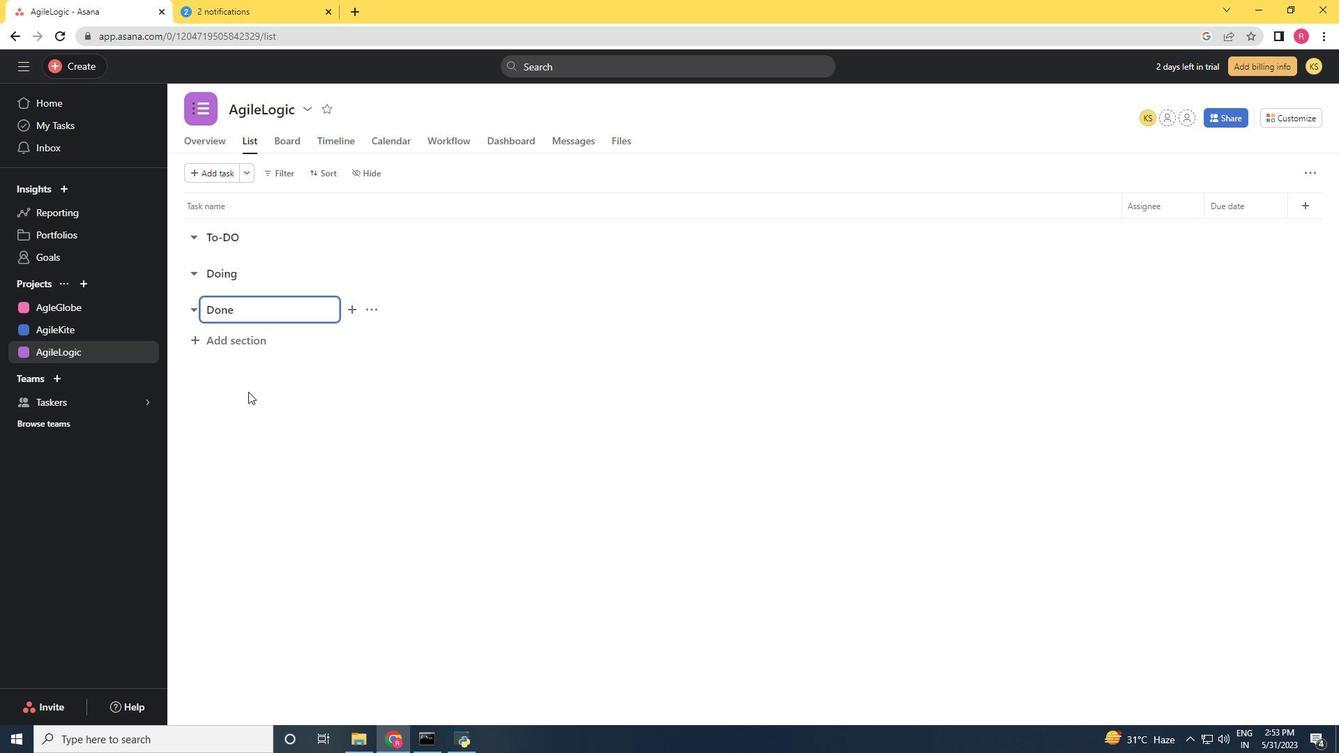 
